 Task: Plan a trip to Kyenjojo, Uganda from 10th December, 2023 to 15th December, 2023 for 7 adults.4 bedrooms having 7 beds and 4 bathrooms. Property type can be house. Amenities needed are: wifi, TV, free parkinig on premises, gym, breakfast. Look for 4 properties as per requirement.
Action: Mouse moved to (450, 75)
Screenshot: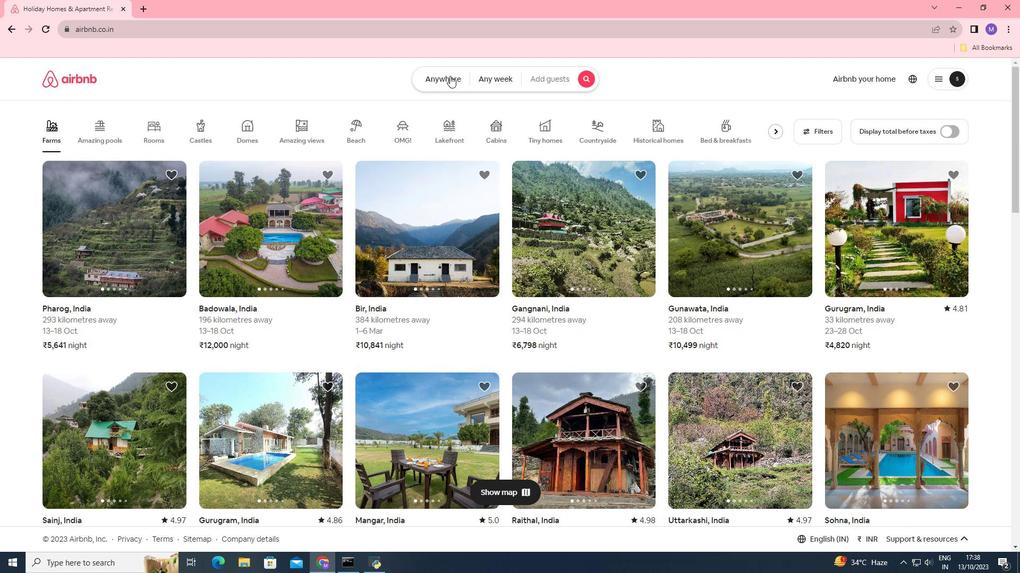 
Action: Mouse pressed left at (450, 75)
Screenshot: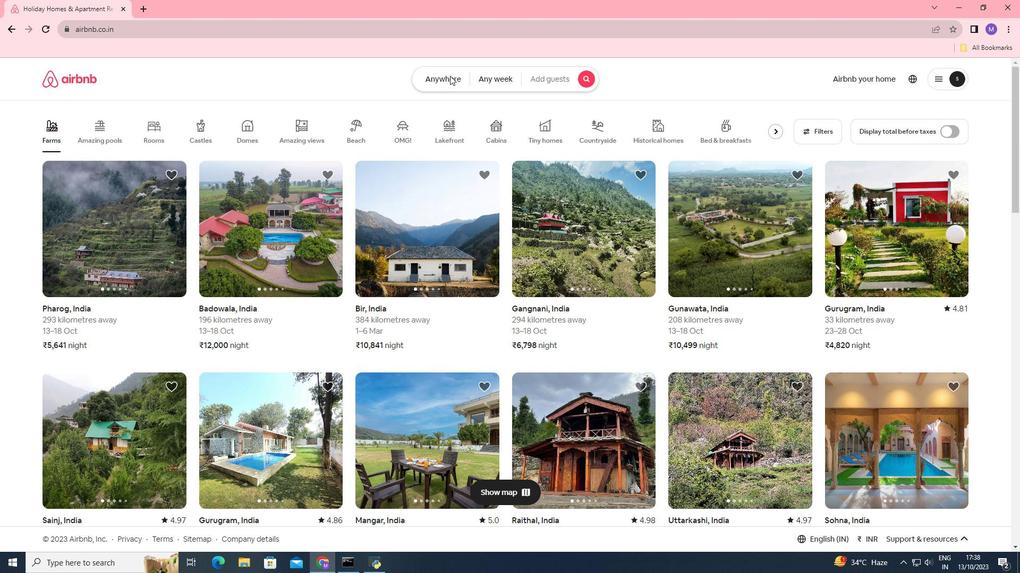 
Action: Mouse moved to (386, 117)
Screenshot: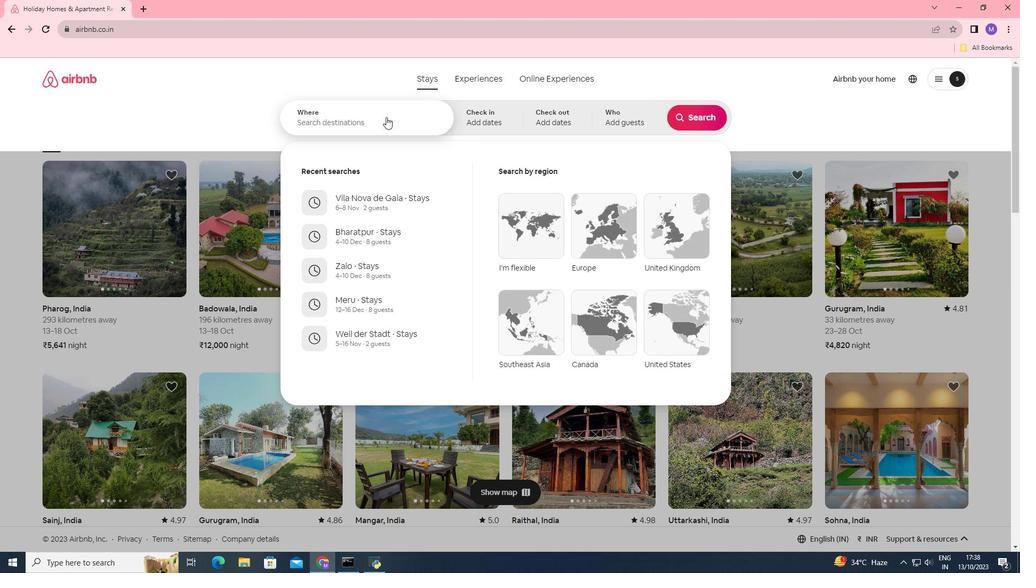 
Action: Mouse pressed left at (386, 117)
Screenshot: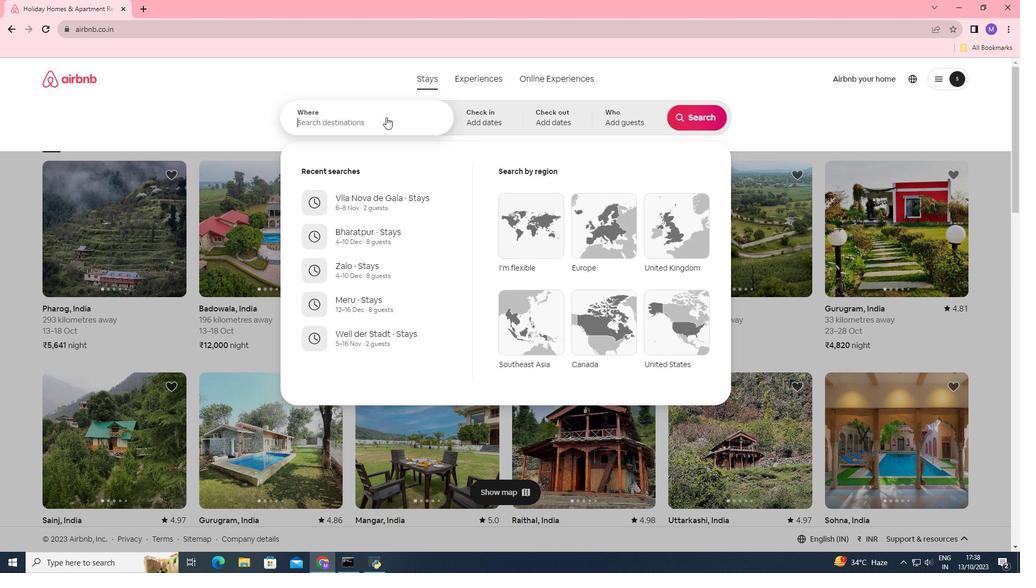 
Action: Key pressed <Key.shift>Kyenjojo,<Key.space><Key.shift>Uganda
Screenshot: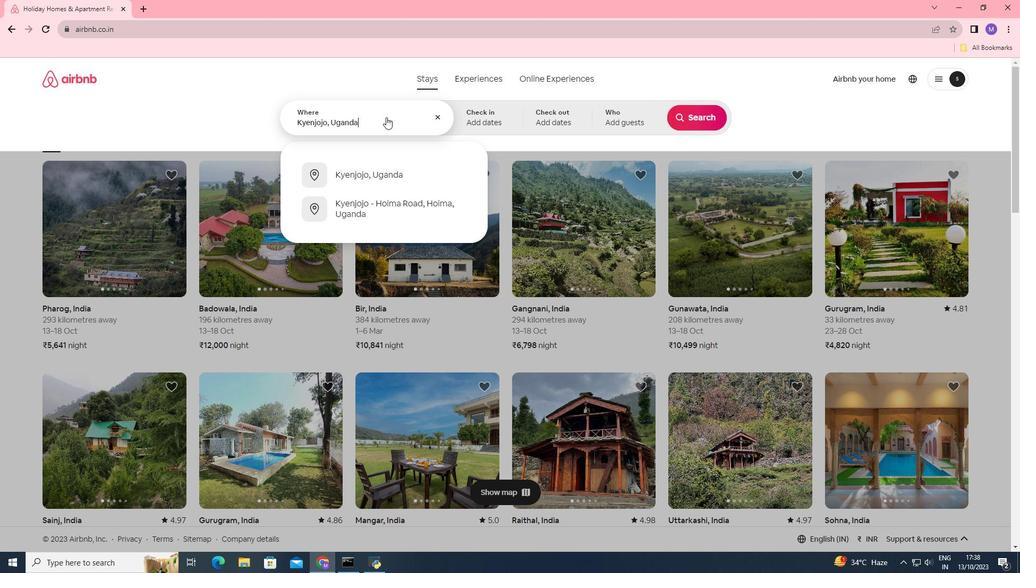 
Action: Mouse moved to (427, 169)
Screenshot: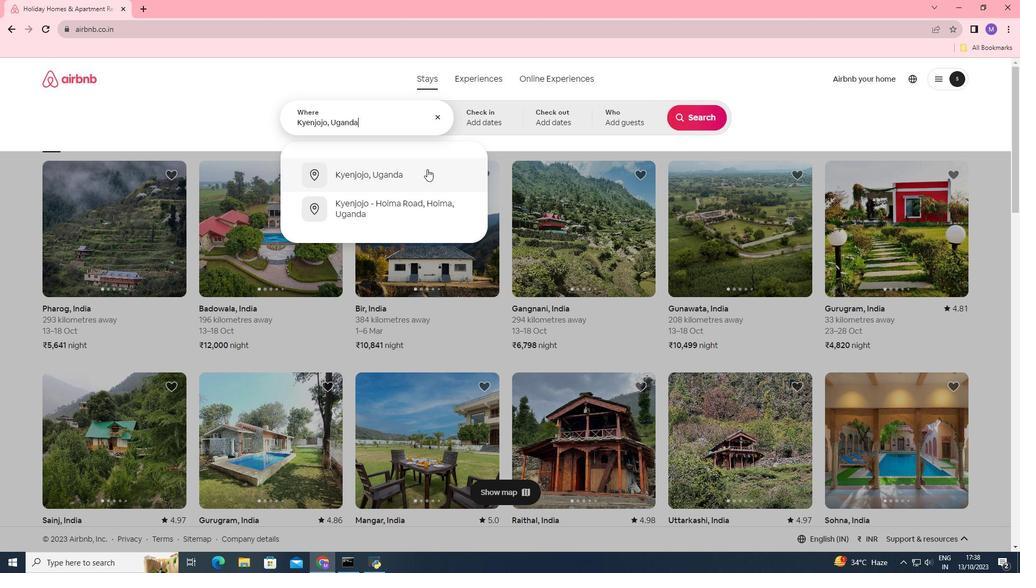 
Action: Mouse pressed left at (427, 169)
Screenshot: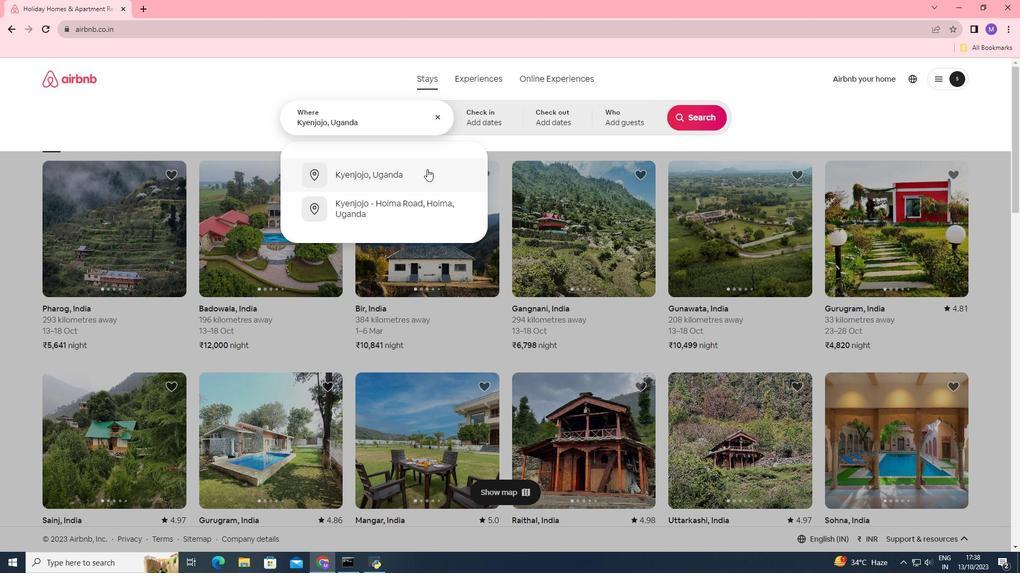 
Action: Mouse moved to (689, 205)
Screenshot: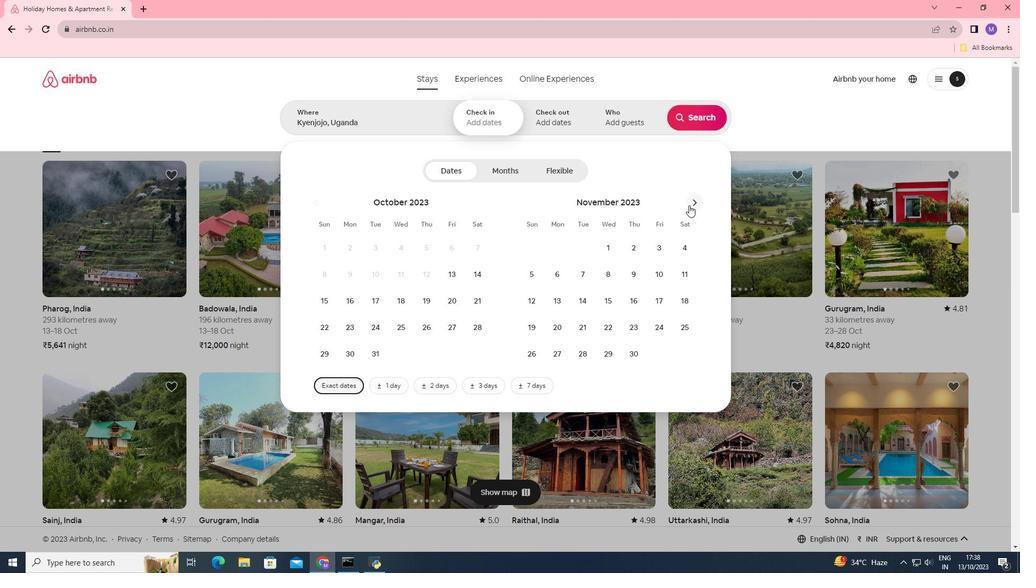 
Action: Mouse pressed left at (689, 205)
Screenshot: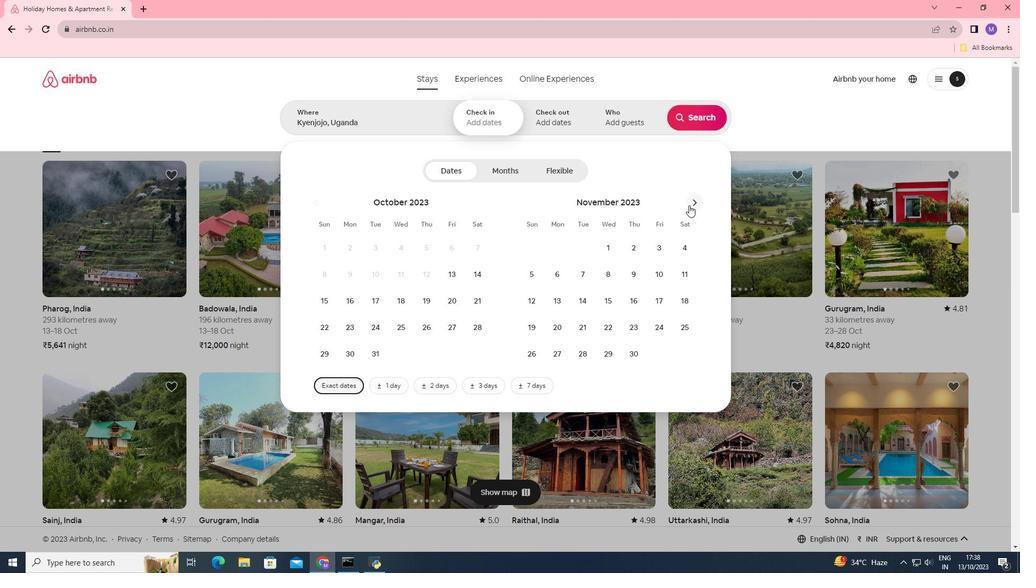 
Action: Mouse pressed left at (689, 205)
Screenshot: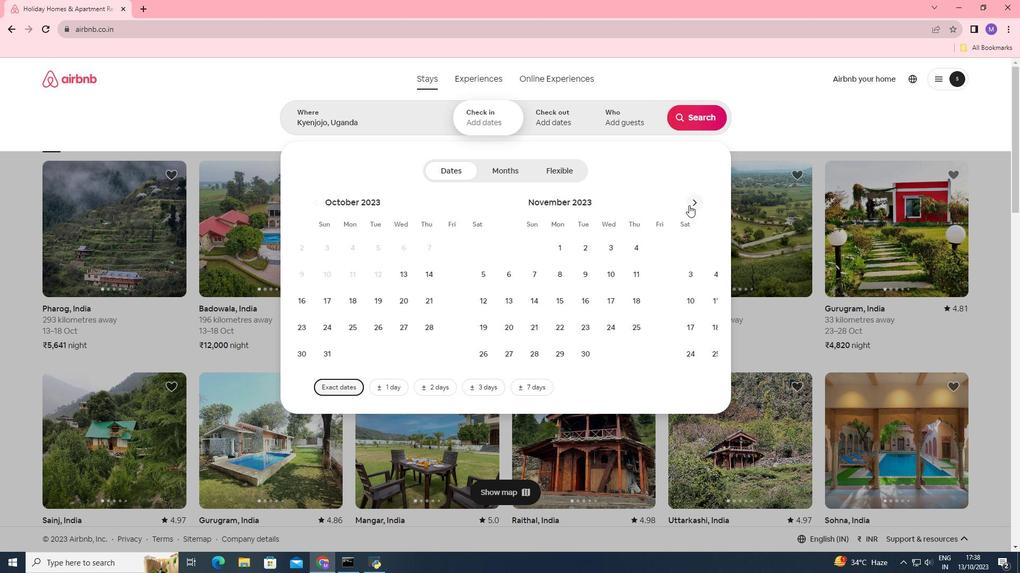 
Action: Mouse moved to (539, 303)
Screenshot: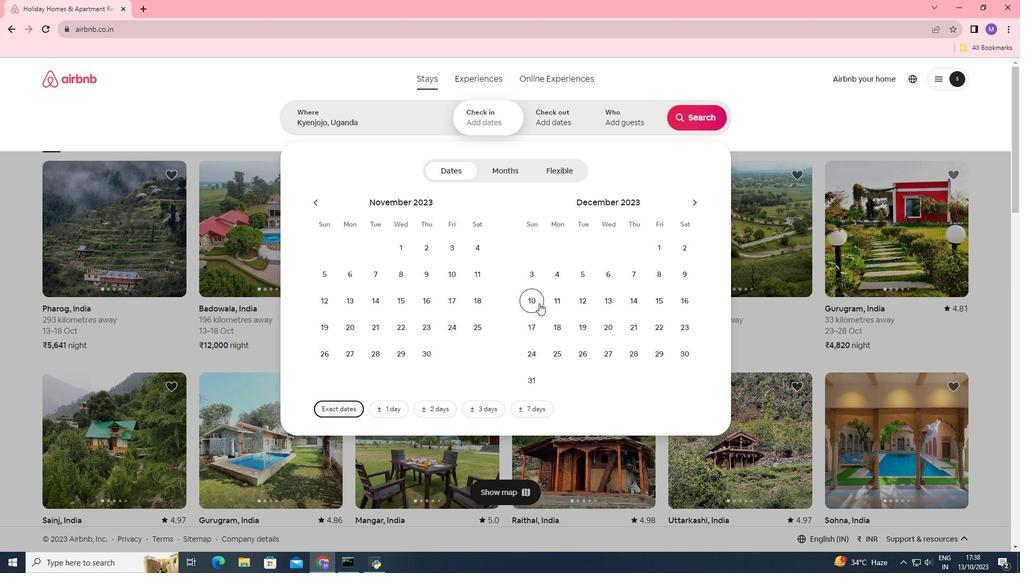 
Action: Mouse pressed left at (539, 303)
Screenshot: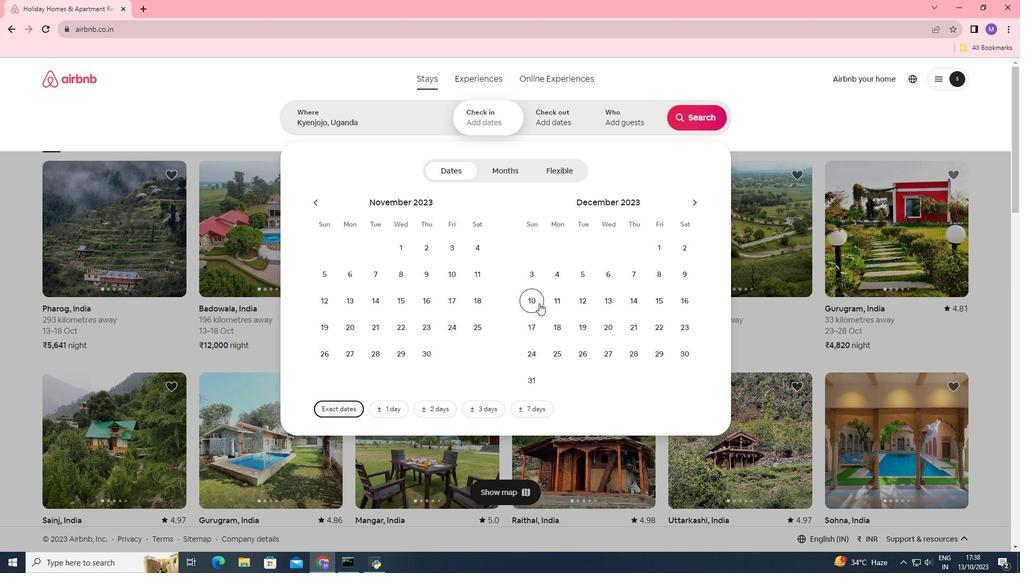 
Action: Mouse moved to (651, 300)
Screenshot: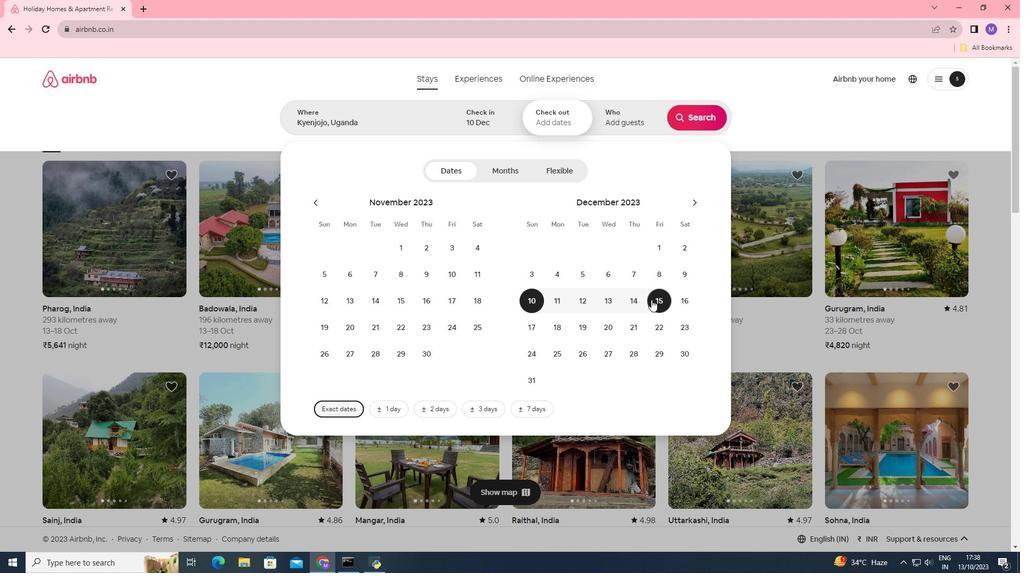 
Action: Mouse pressed left at (651, 300)
Screenshot: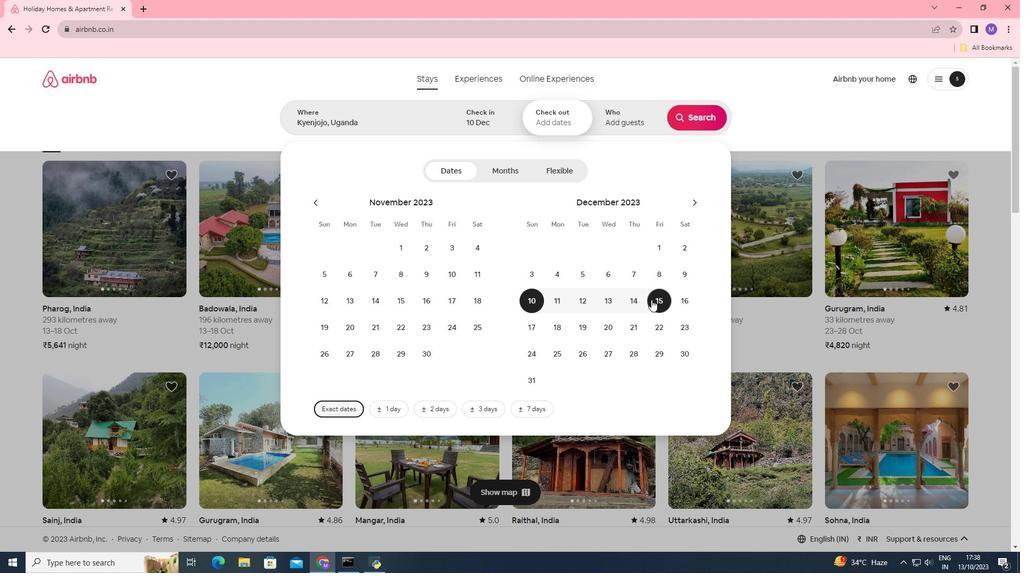 
Action: Mouse moved to (626, 120)
Screenshot: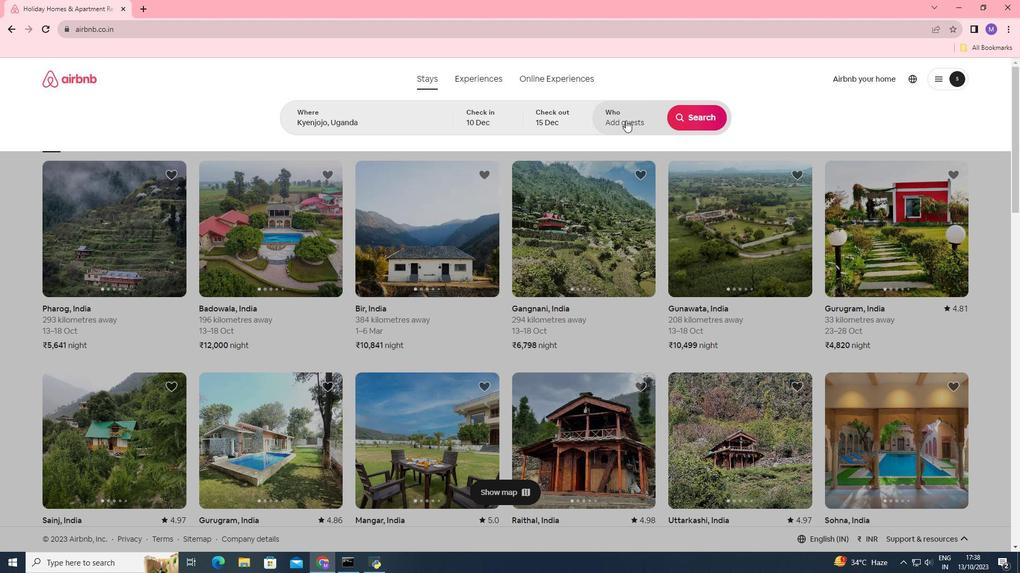
Action: Mouse pressed left at (626, 120)
Screenshot: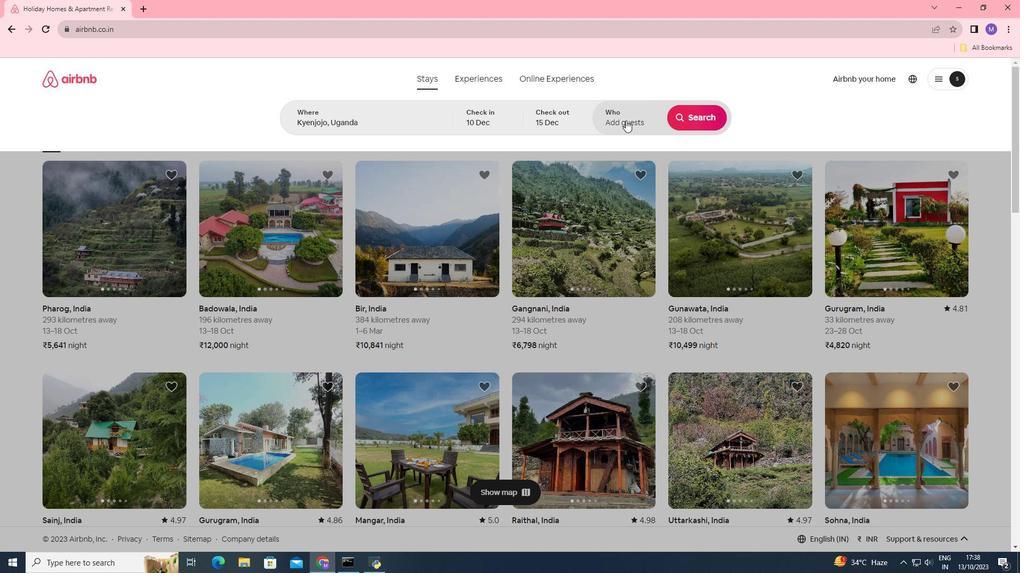 
Action: Mouse moved to (704, 174)
Screenshot: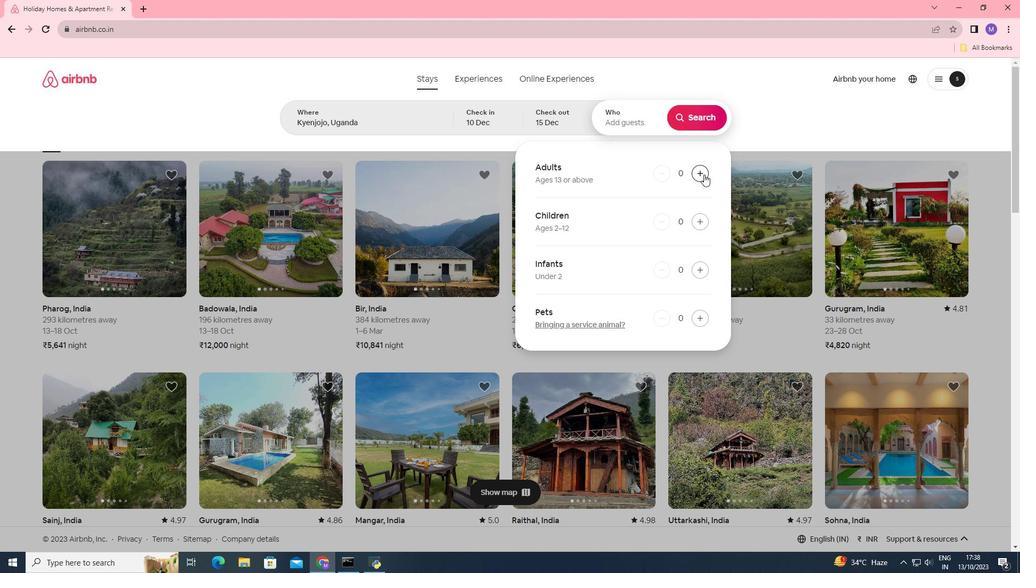 
Action: Mouse pressed left at (704, 174)
Screenshot: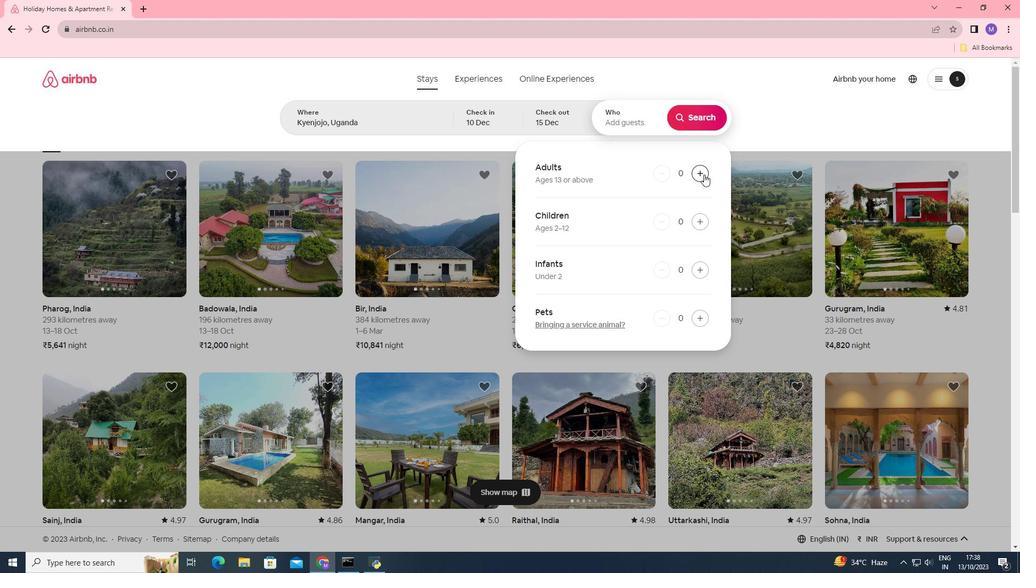 
Action: Mouse pressed left at (704, 174)
Screenshot: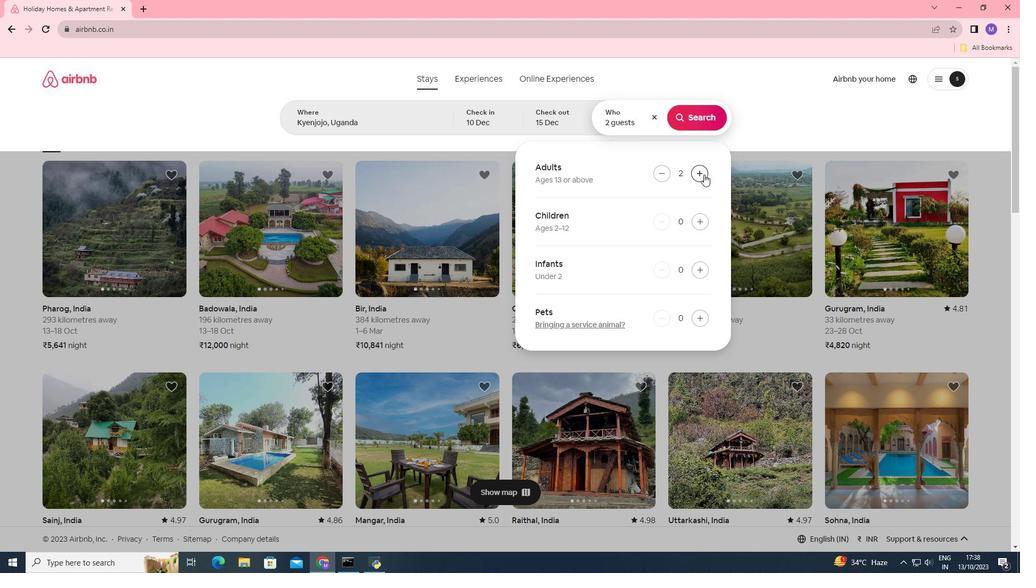 
Action: Mouse pressed left at (704, 174)
Screenshot: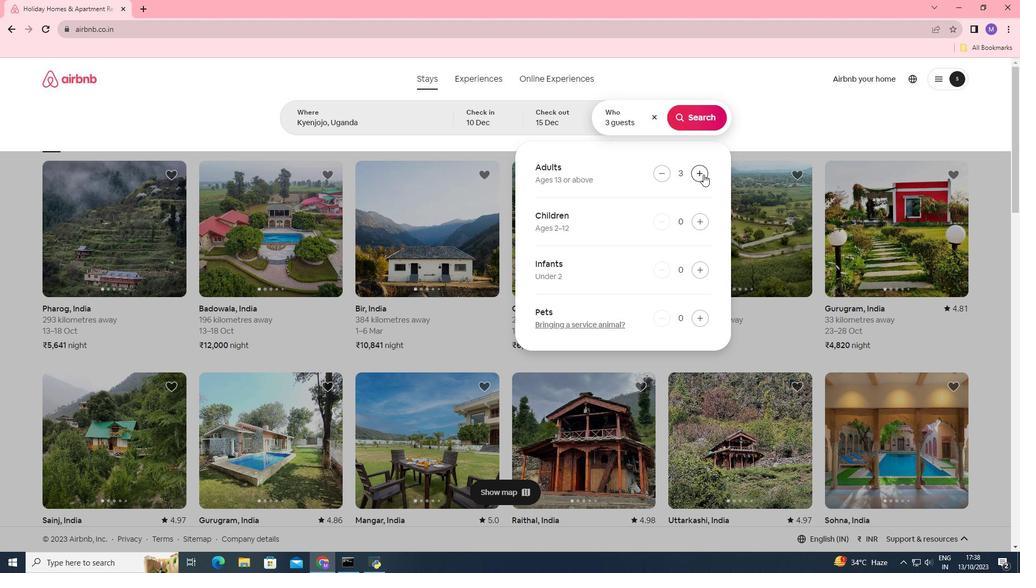 
Action: Mouse moved to (703, 174)
Screenshot: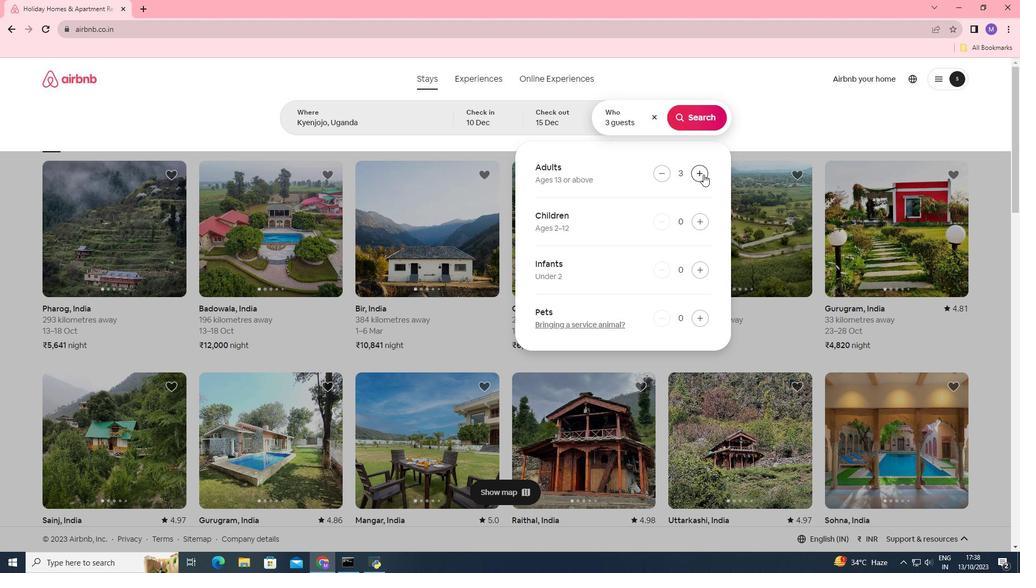 
Action: Mouse pressed left at (703, 174)
Screenshot: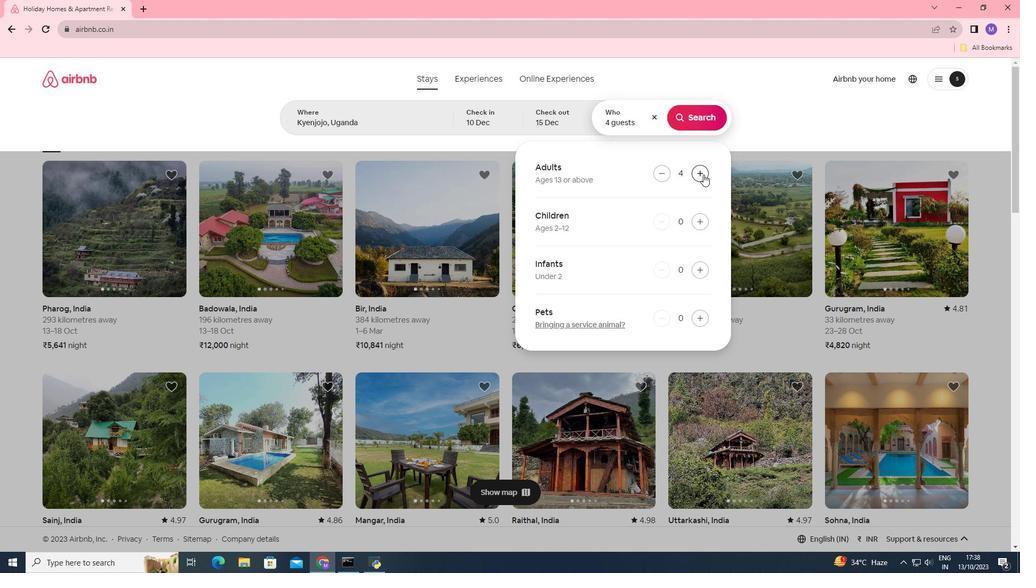 
Action: Mouse pressed left at (703, 174)
Screenshot: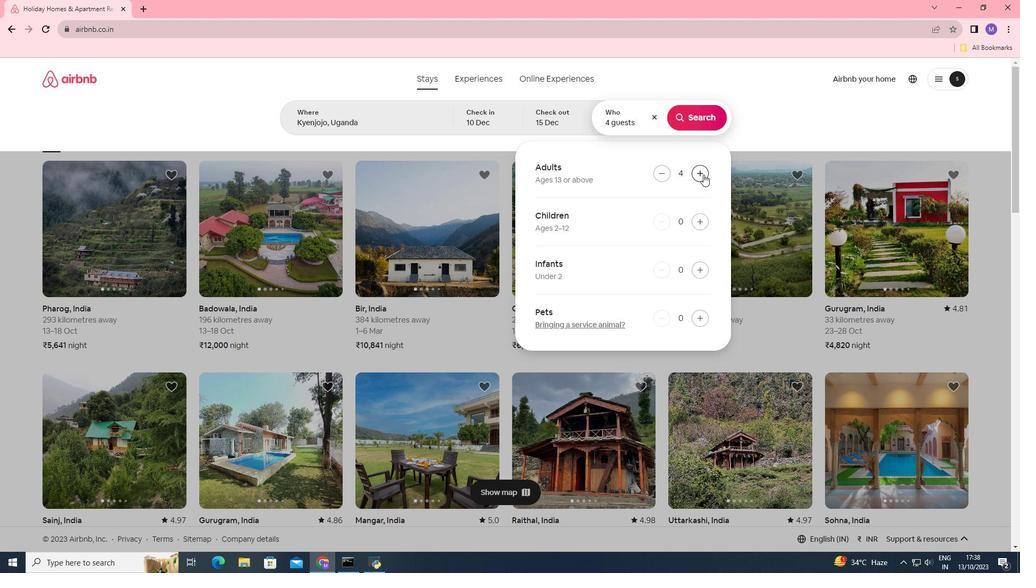 
Action: Mouse pressed left at (703, 174)
Screenshot: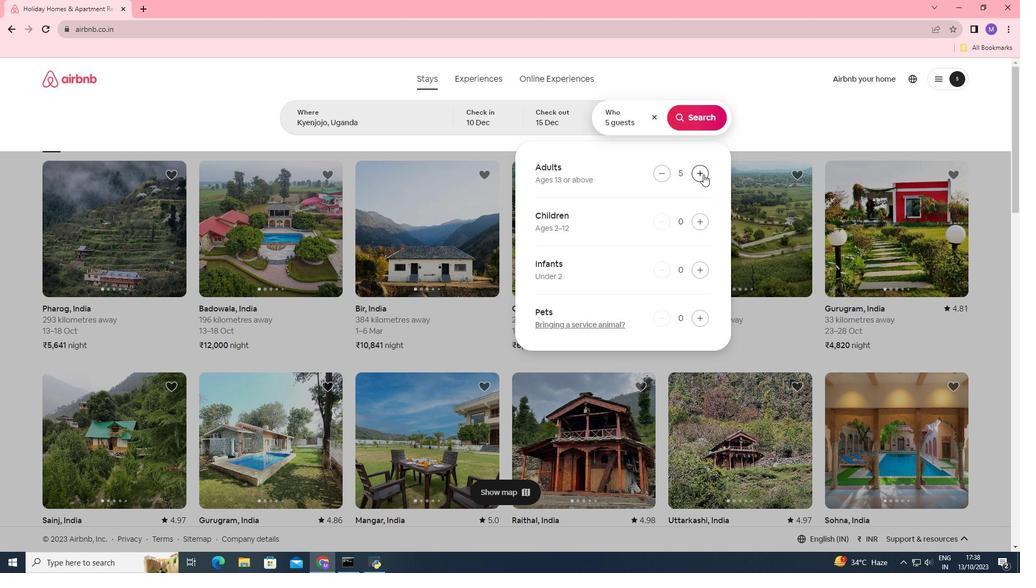 
Action: Mouse pressed left at (703, 174)
Screenshot: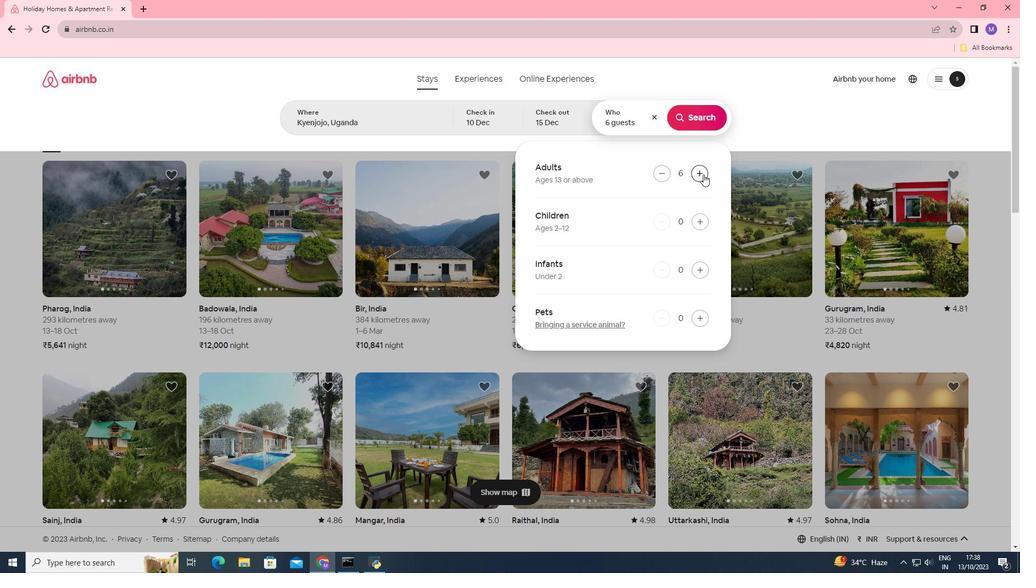 
Action: Mouse moved to (699, 117)
Screenshot: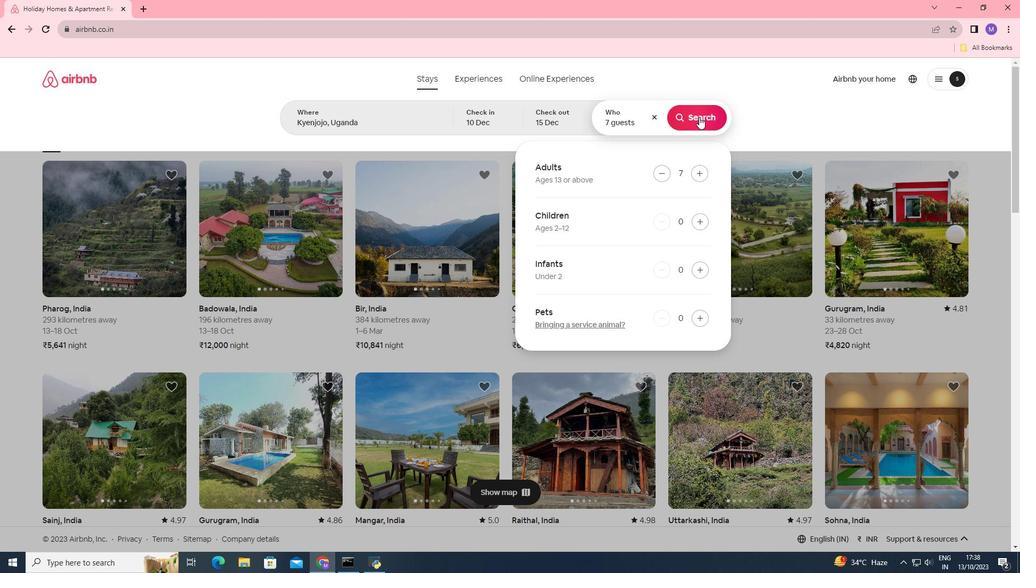 
Action: Mouse pressed left at (699, 117)
Screenshot: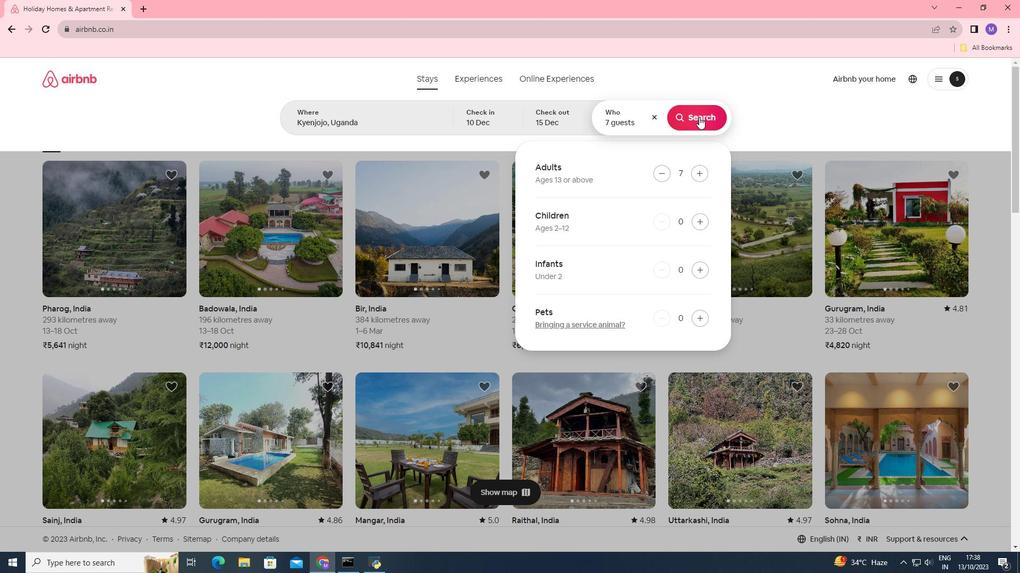 
Action: Mouse moved to (835, 120)
Screenshot: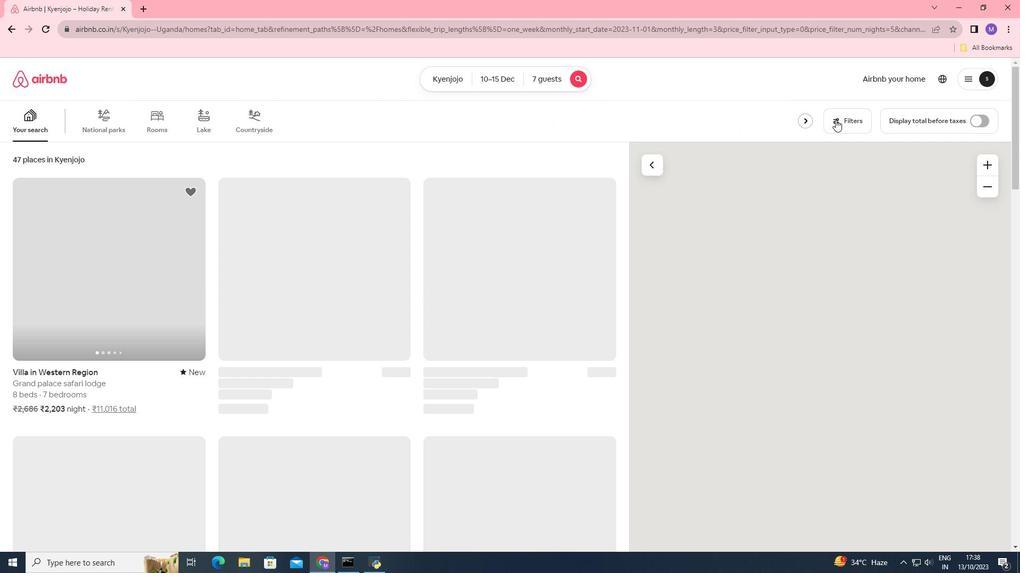 
Action: Mouse pressed left at (835, 120)
Screenshot: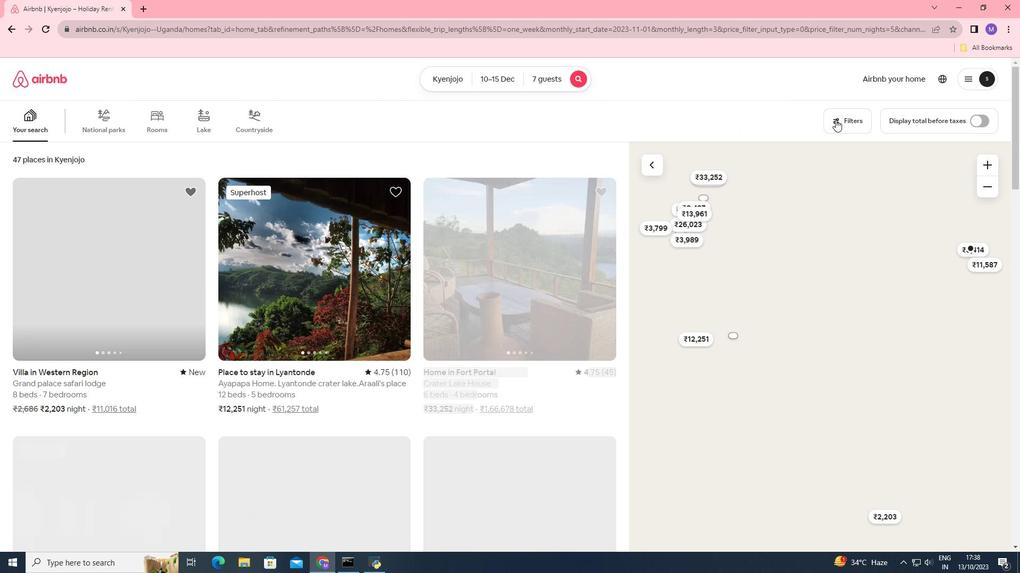 
Action: Mouse moved to (627, 217)
Screenshot: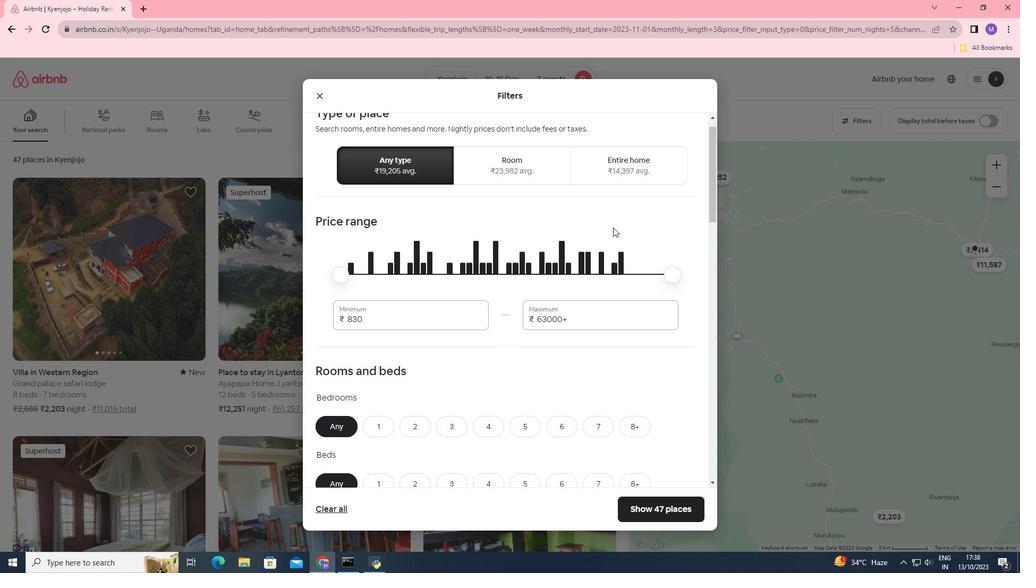 
Action: Mouse scrolled (627, 217) with delta (0, 0)
Screenshot: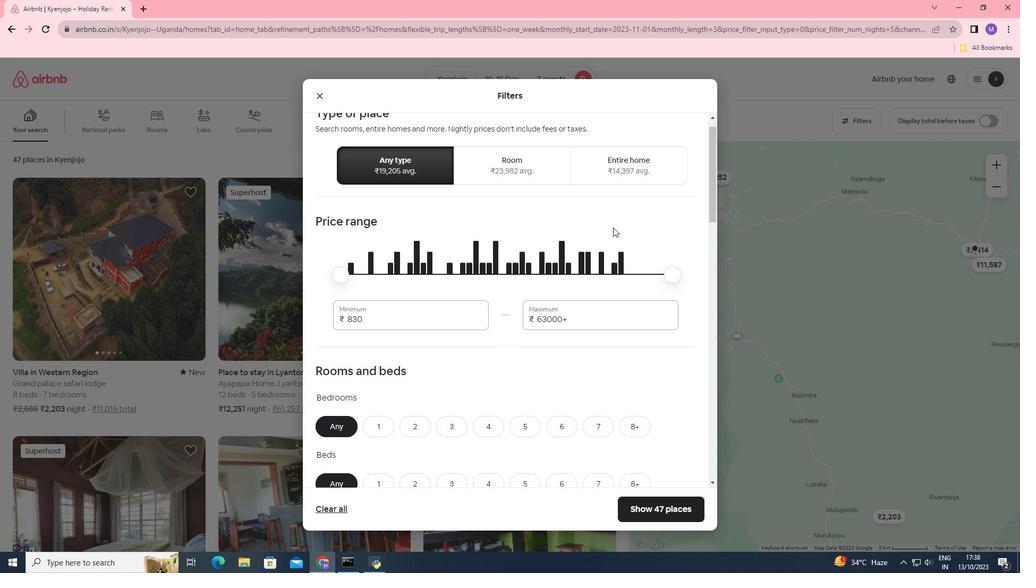 
Action: Mouse moved to (615, 226)
Screenshot: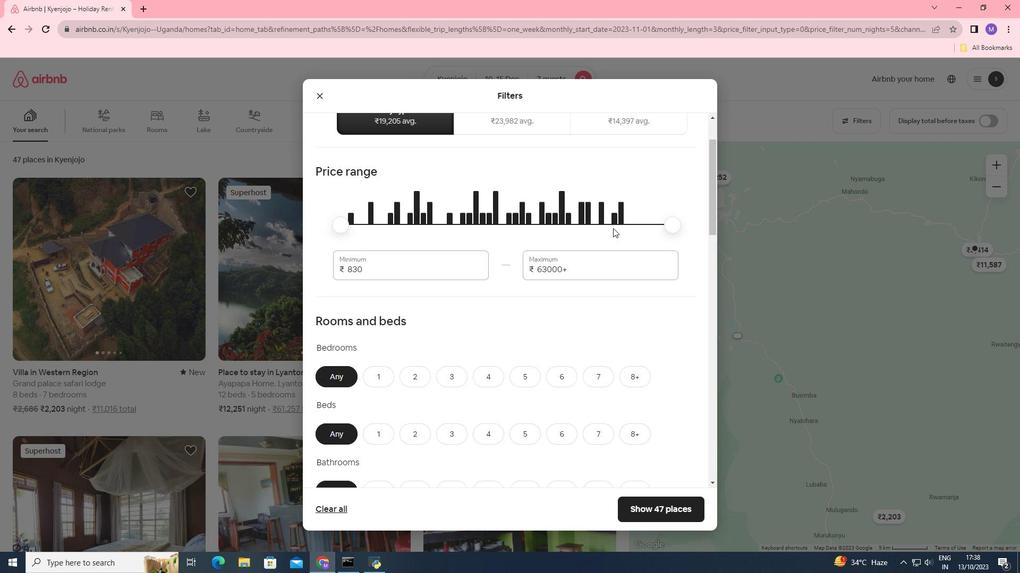 
Action: Mouse scrolled (615, 225) with delta (0, 0)
Screenshot: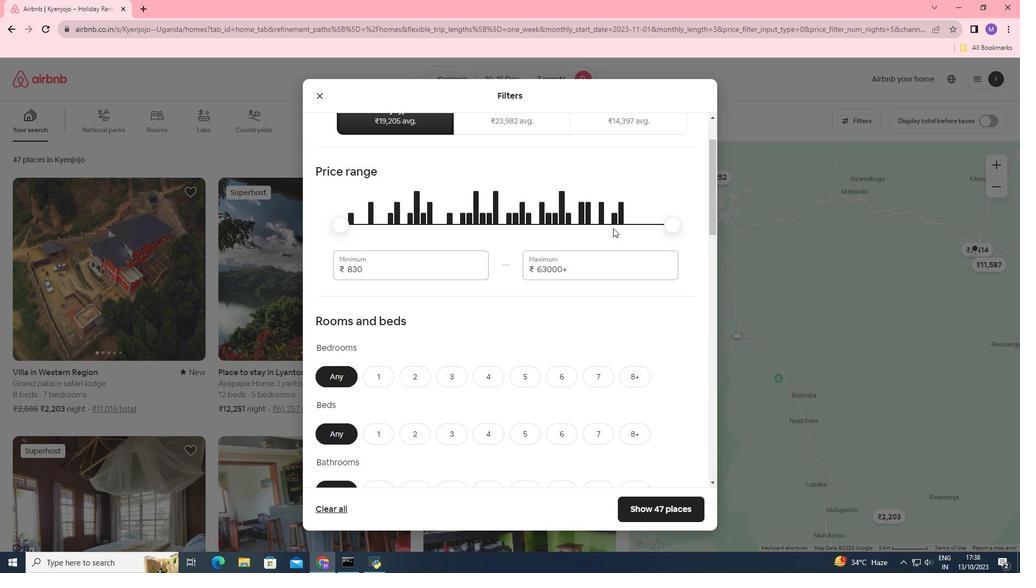 
Action: Mouse moved to (613, 228)
Screenshot: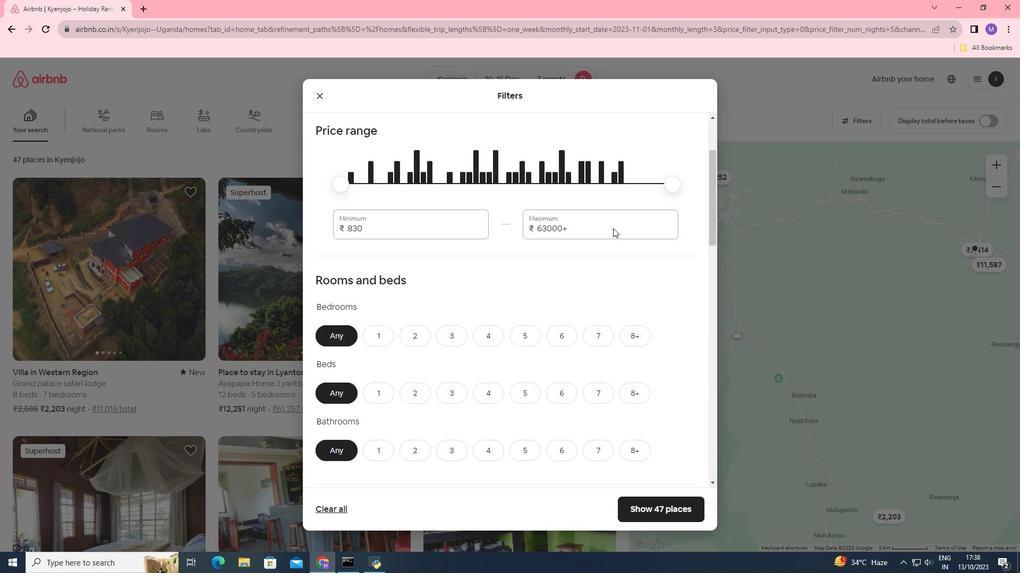 
Action: Mouse scrolled (613, 227) with delta (0, 0)
Screenshot: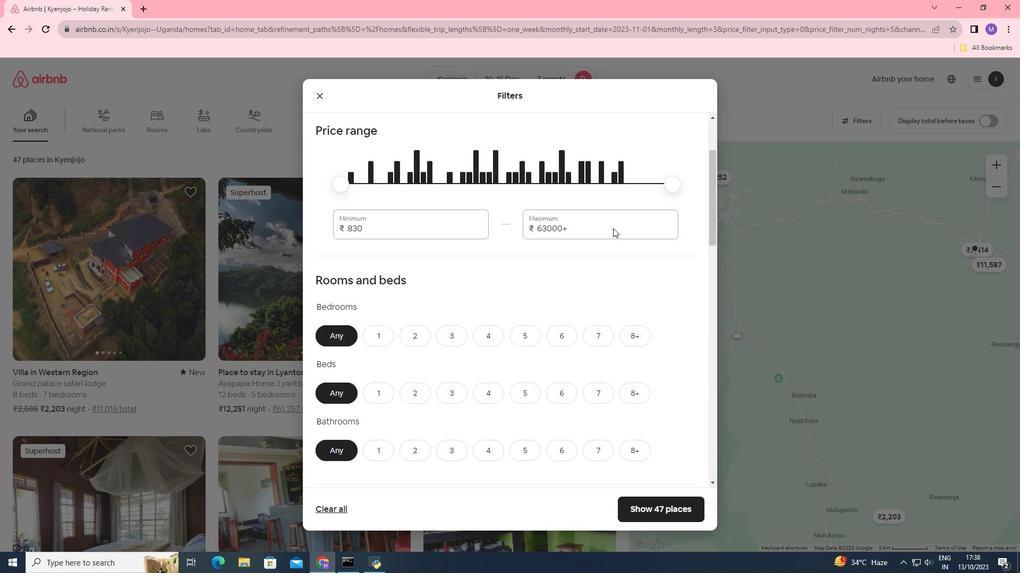 
Action: Mouse moved to (499, 286)
Screenshot: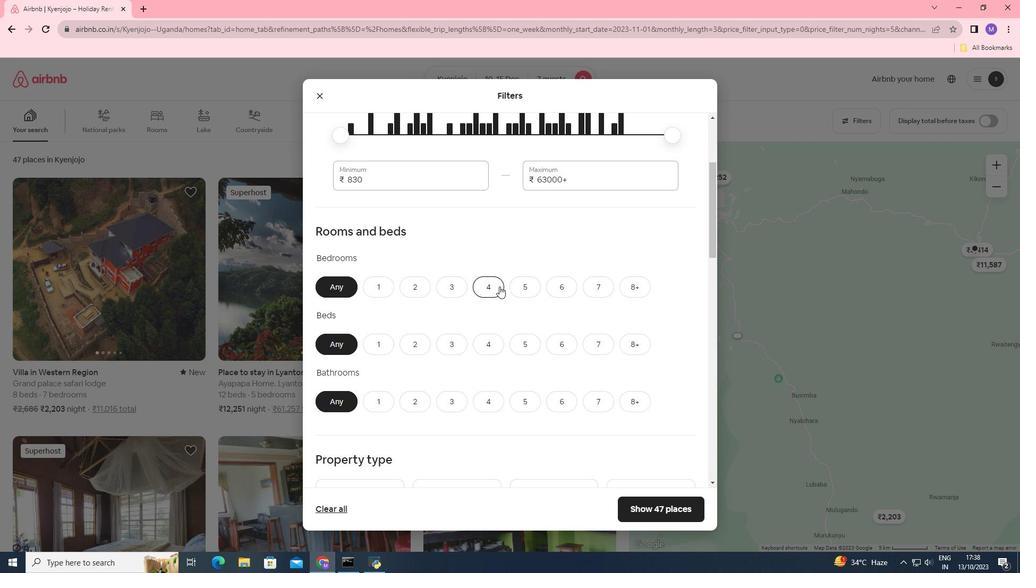 
Action: Mouse pressed left at (499, 286)
Screenshot: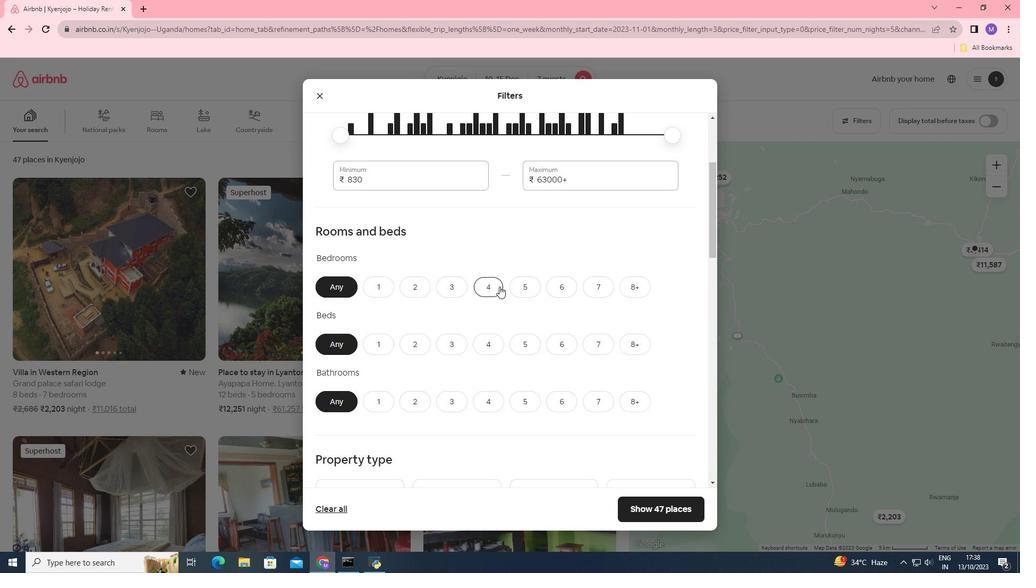 
Action: Mouse moved to (499, 286)
Screenshot: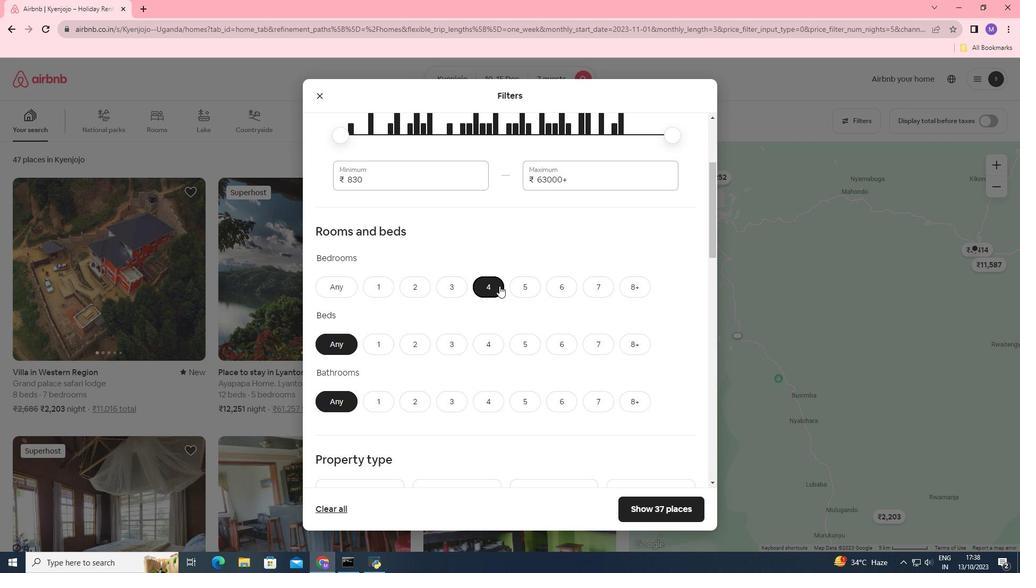 
Action: Mouse scrolled (499, 285) with delta (0, 0)
Screenshot: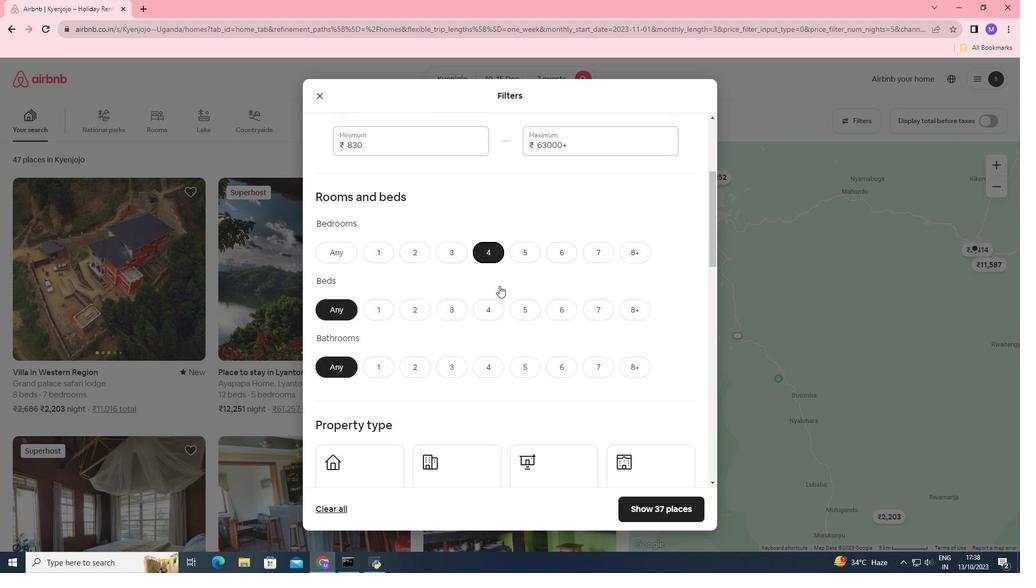 
Action: Mouse moved to (594, 291)
Screenshot: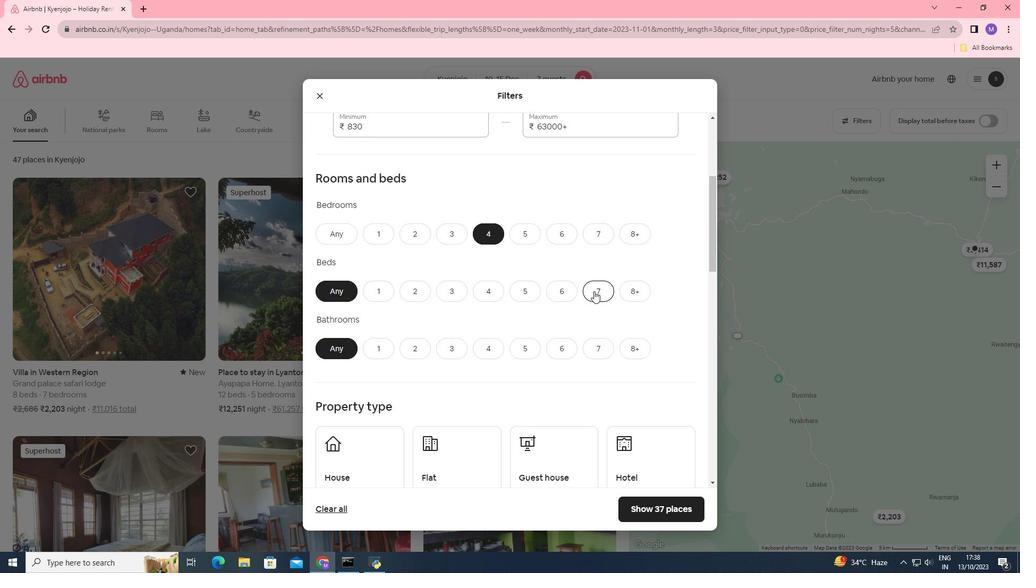 
Action: Mouse pressed left at (594, 291)
Screenshot: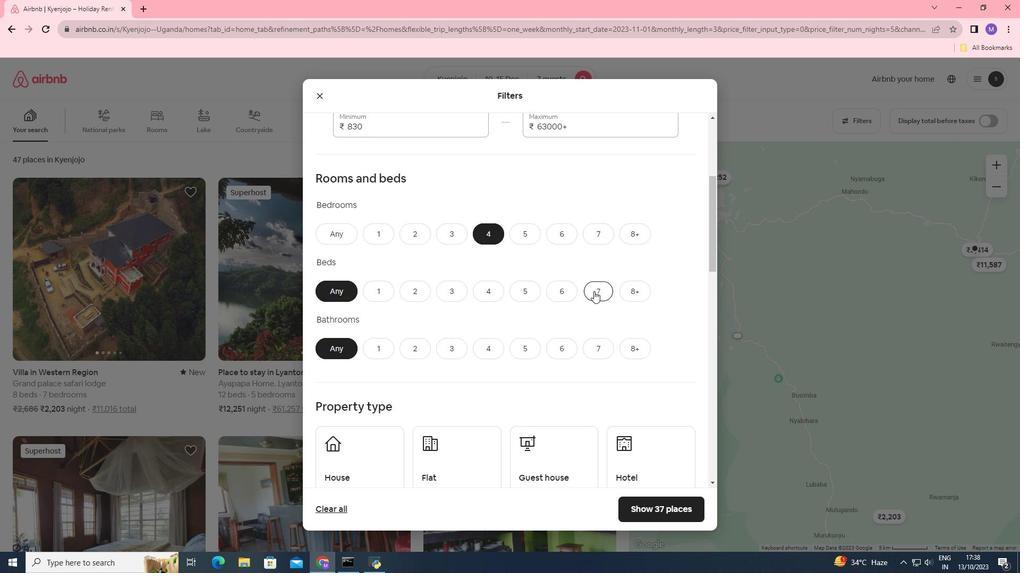 
Action: Mouse moved to (542, 291)
Screenshot: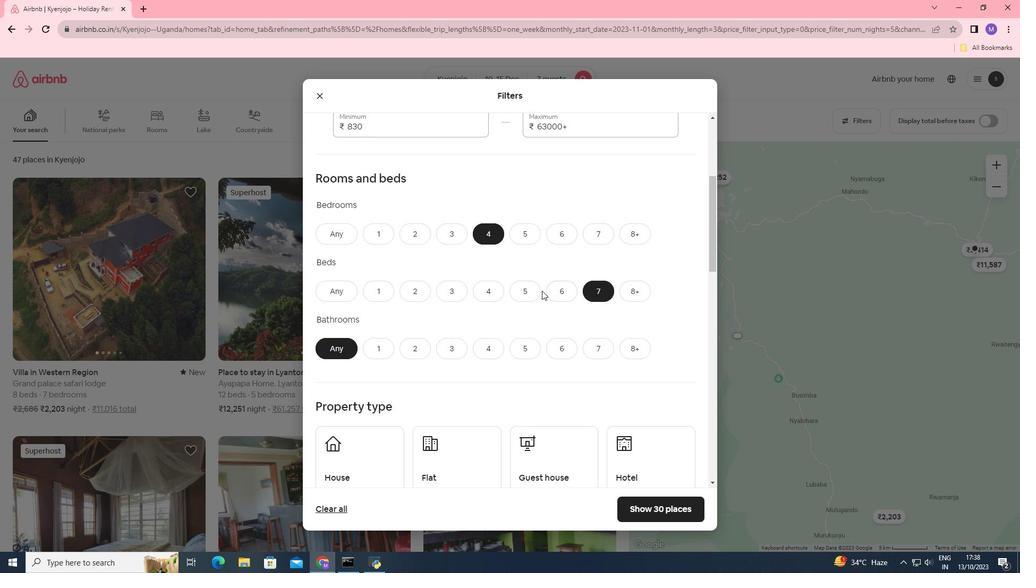 
Action: Mouse scrolled (542, 290) with delta (0, 0)
Screenshot: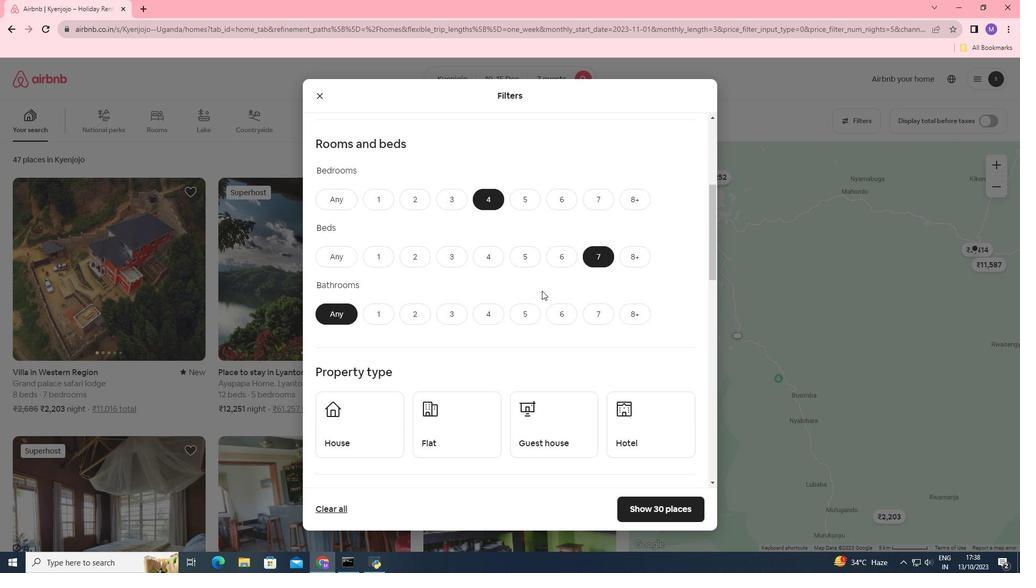 
Action: Mouse moved to (490, 296)
Screenshot: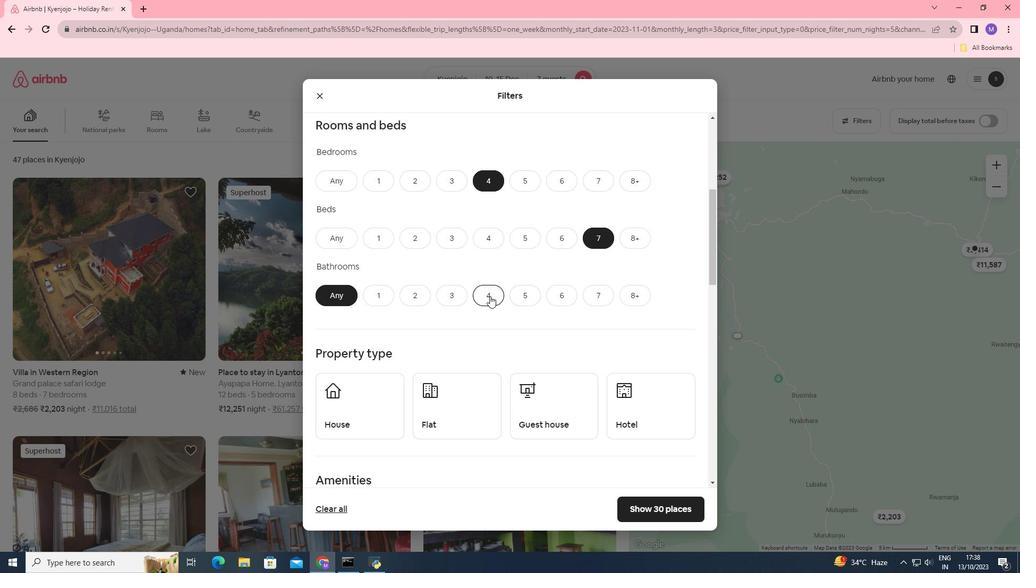 
Action: Mouse pressed left at (490, 296)
Screenshot: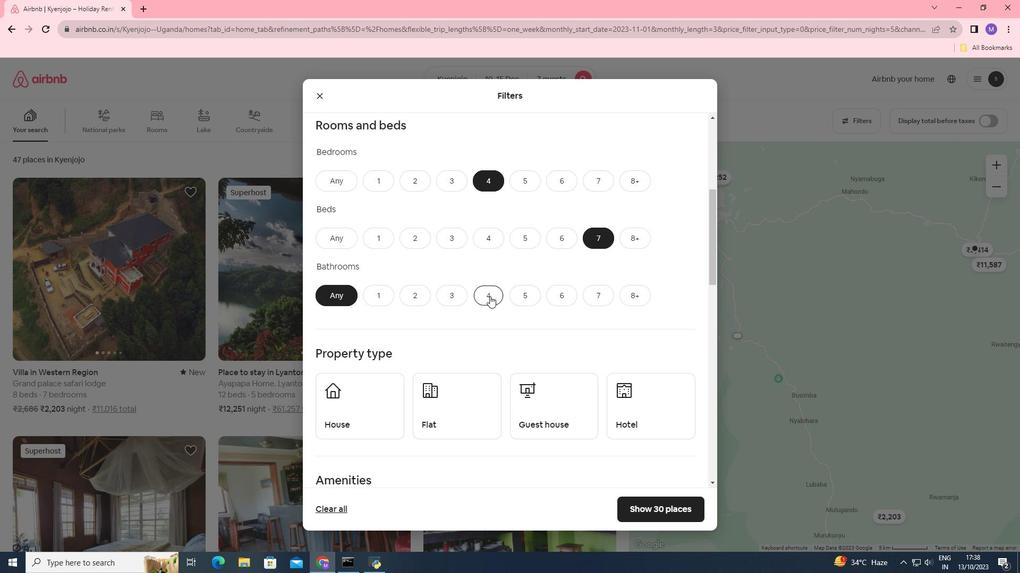
Action: Mouse scrolled (490, 296) with delta (0, 0)
Screenshot: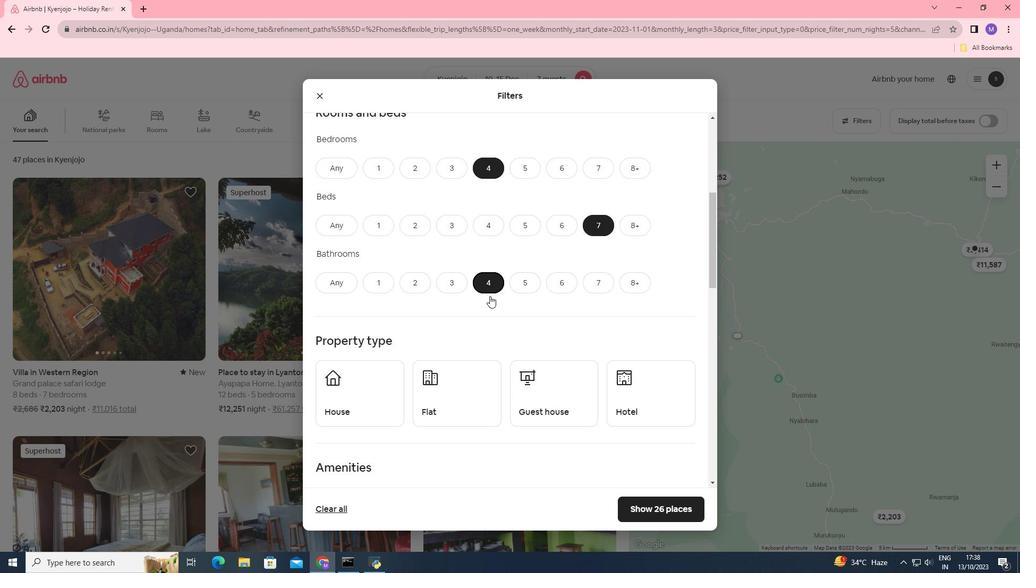 
Action: Mouse moved to (376, 361)
Screenshot: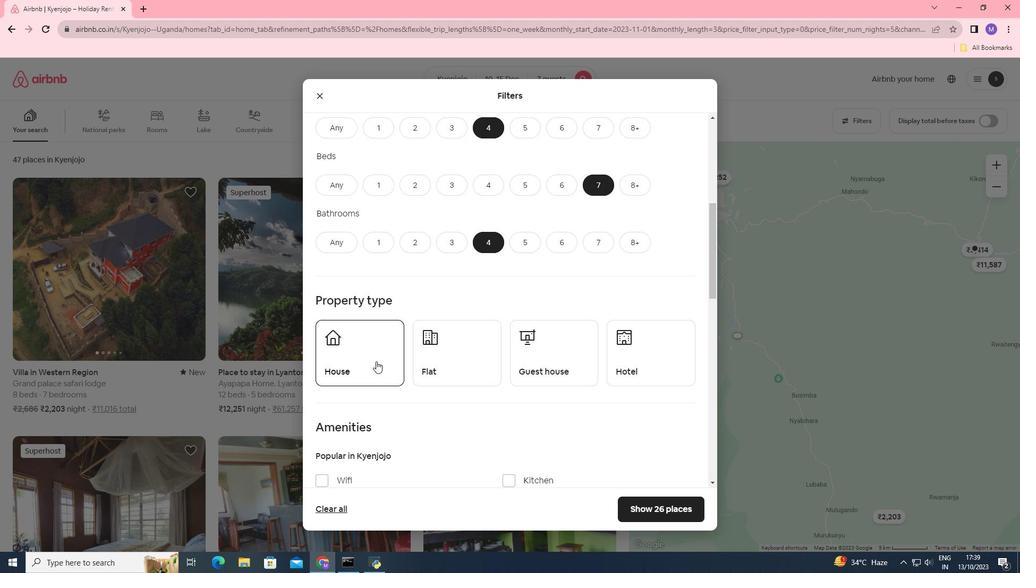 
Action: Mouse pressed left at (376, 361)
Screenshot: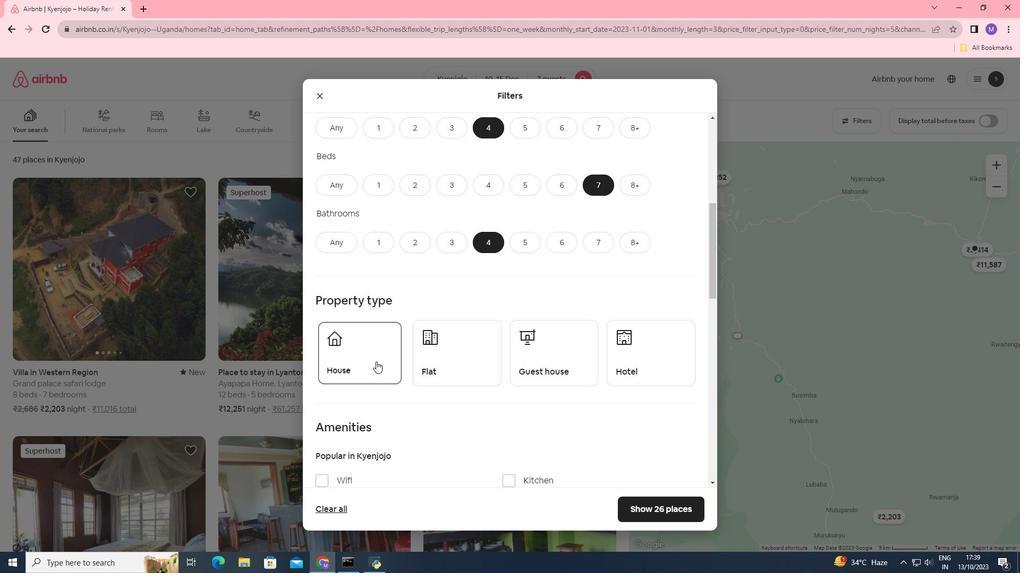 
Action: Mouse moved to (410, 335)
Screenshot: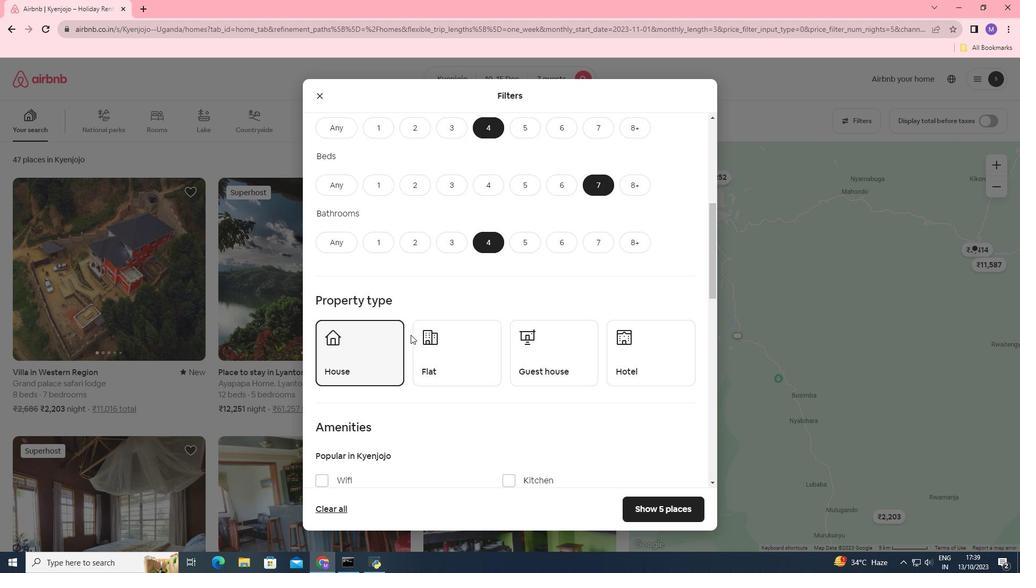 
Action: Mouse scrolled (410, 334) with delta (0, 0)
Screenshot: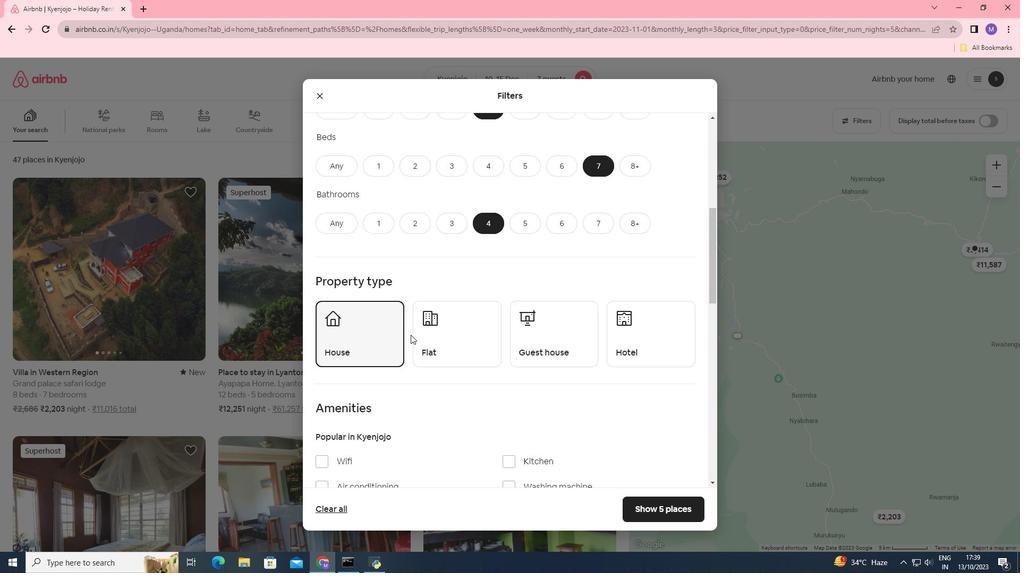 
Action: Mouse scrolled (410, 334) with delta (0, 0)
Screenshot: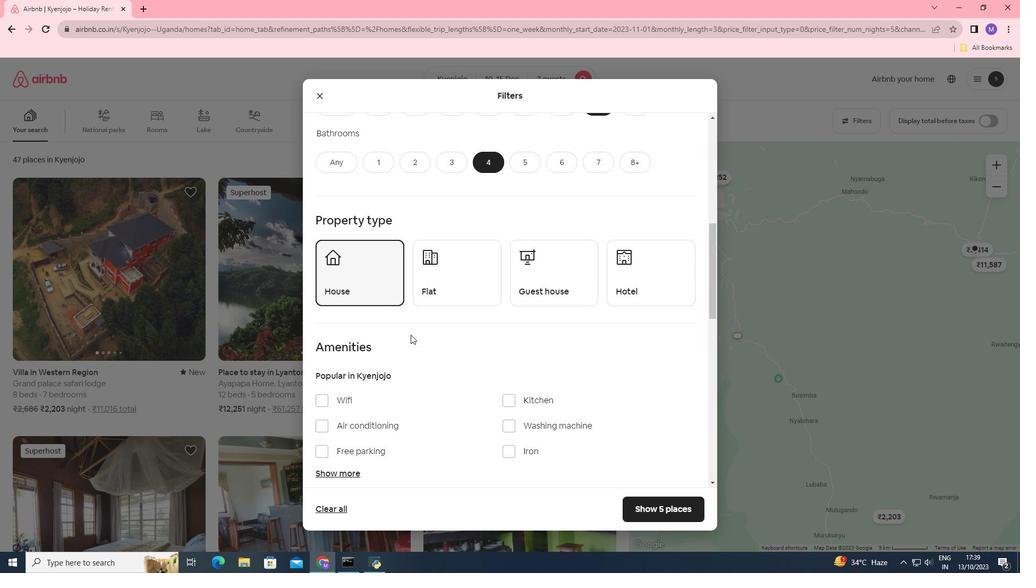 
Action: Mouse scrolled (410, 334) with delta (0, 0)
Screenshot: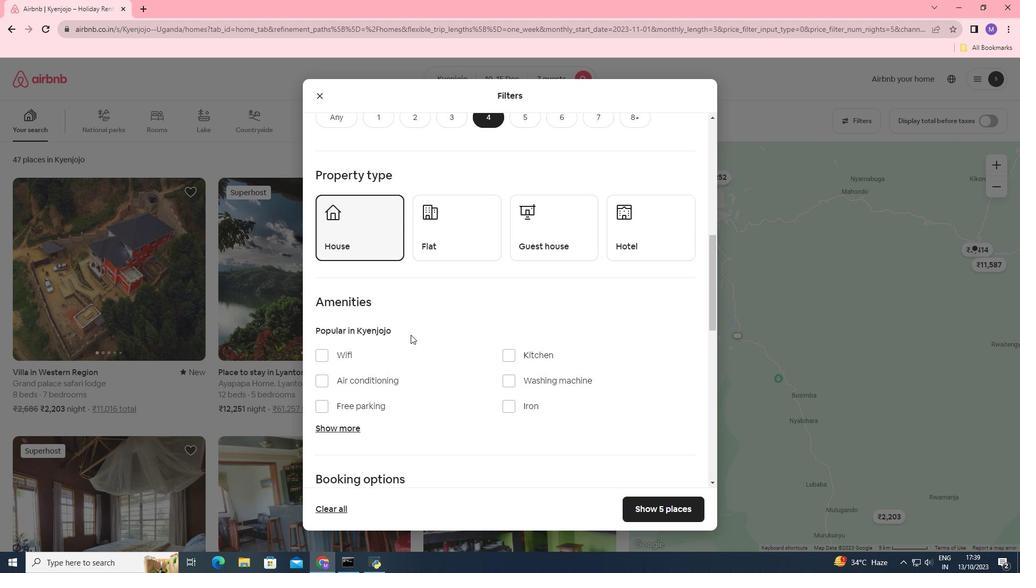 
Action: Mouse moved to (315, 324)
Screenshot: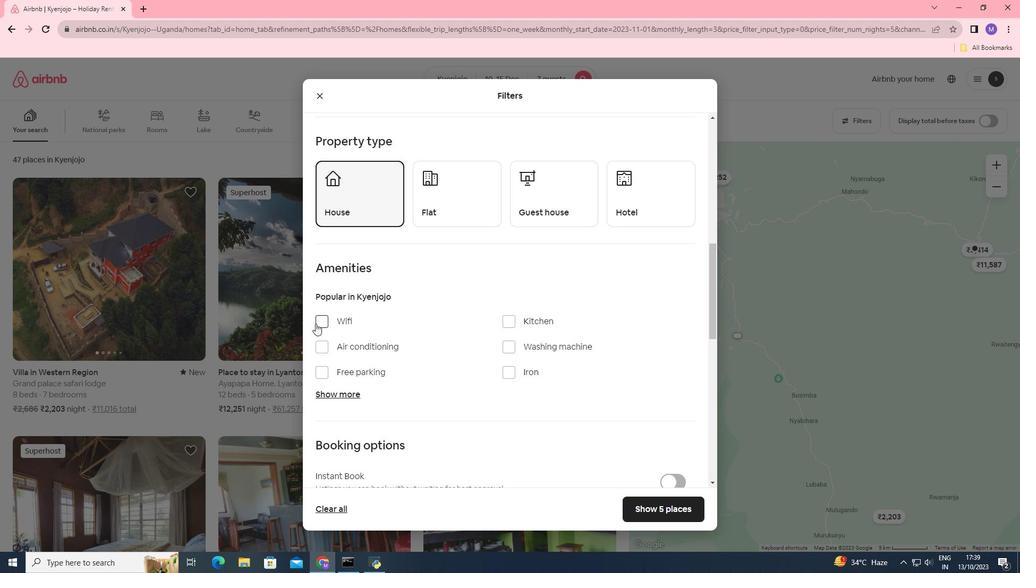 
Action: Mouse pressed left at (315, 324)
Screenshot: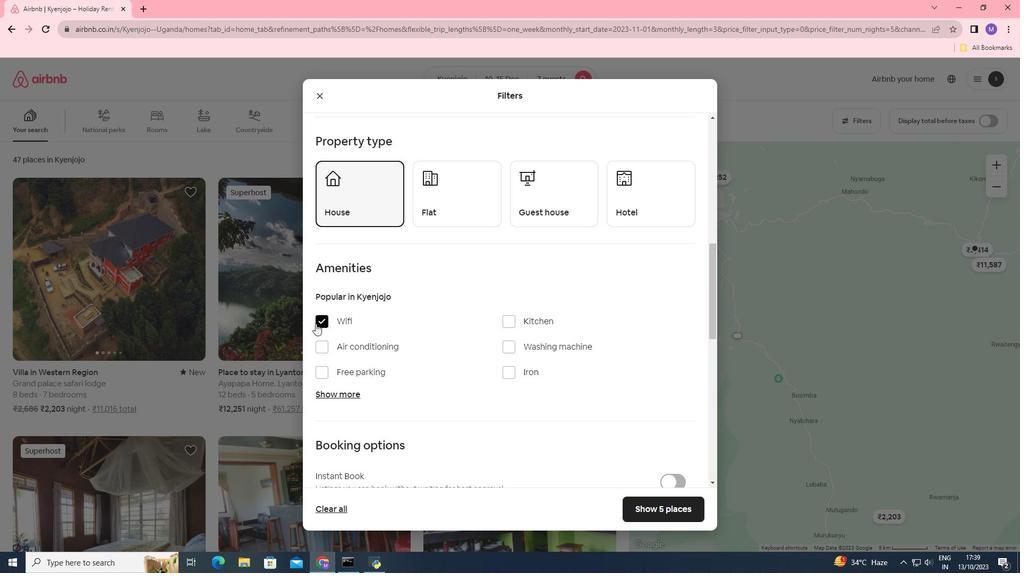 
Action: Mouse moved to (353, 396)
Screenshot: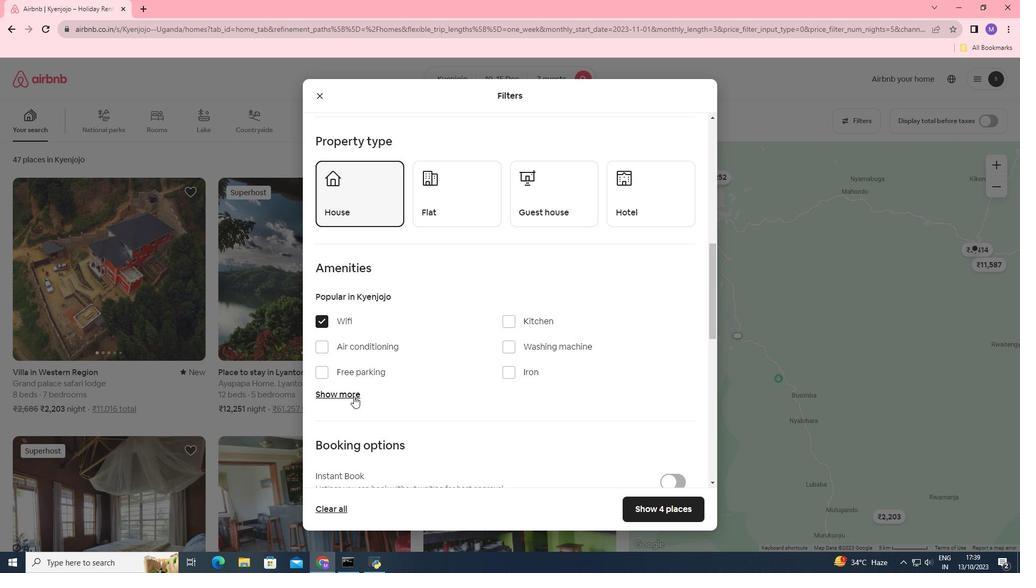 
Action: Mouse pressed left at (353, 396)
Screenshot: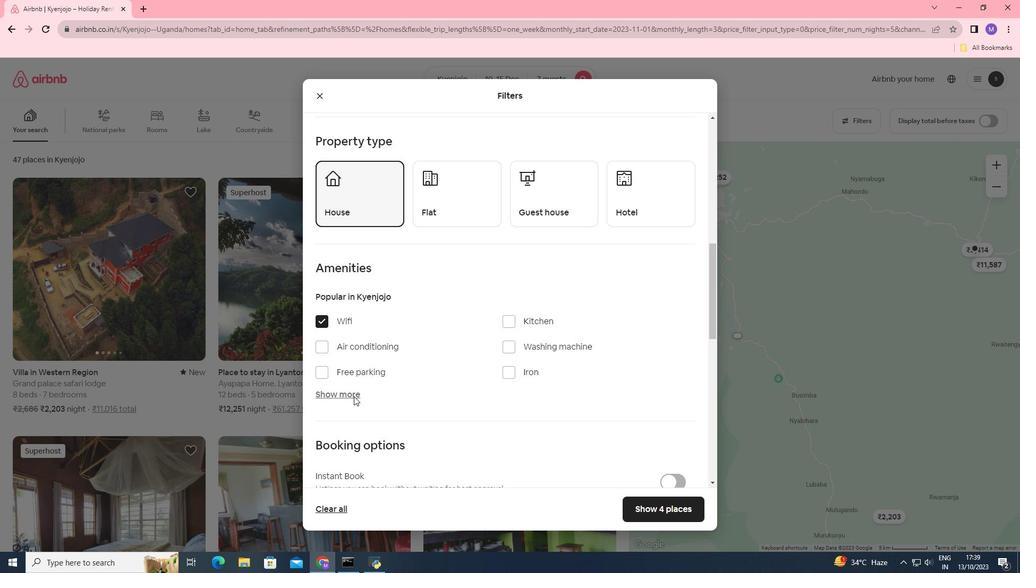 
Action: Mouse moved to (454, 362)
Screenshot: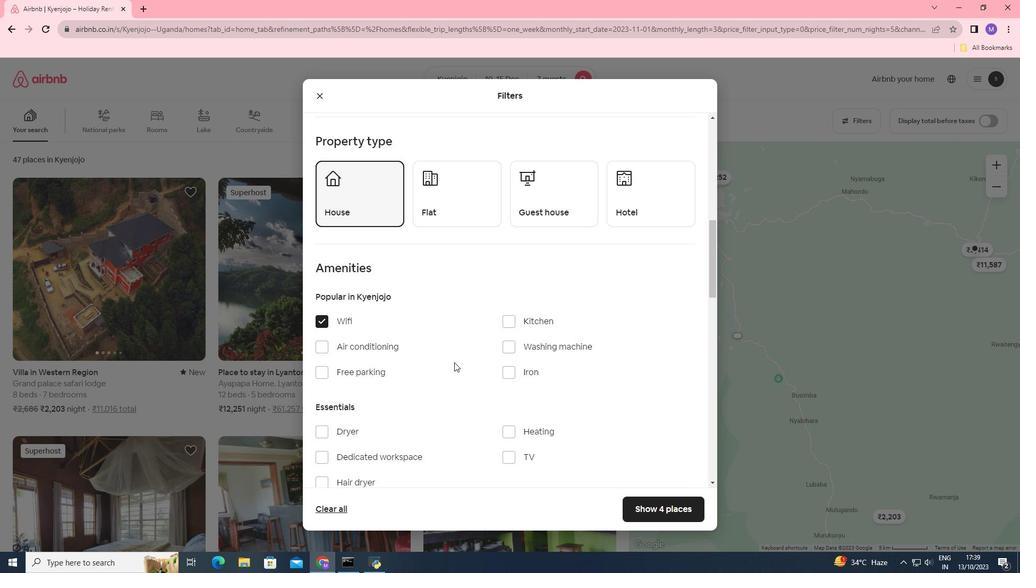 
Action: Mouse scrolled (454, 362) with delta (0, 0)
Screenshot: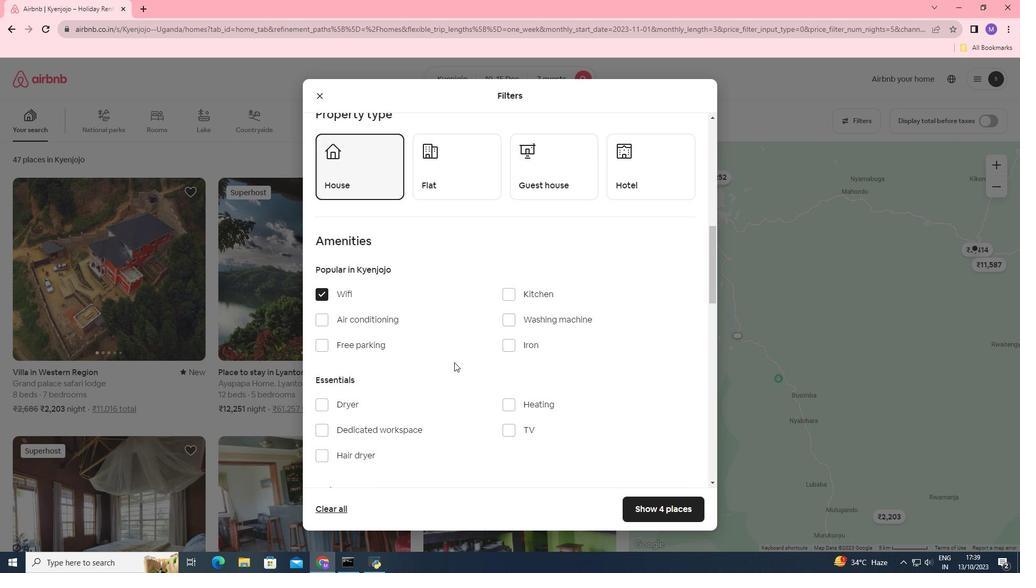 
Action: Mouse moved to (510, 406)
Screenshot: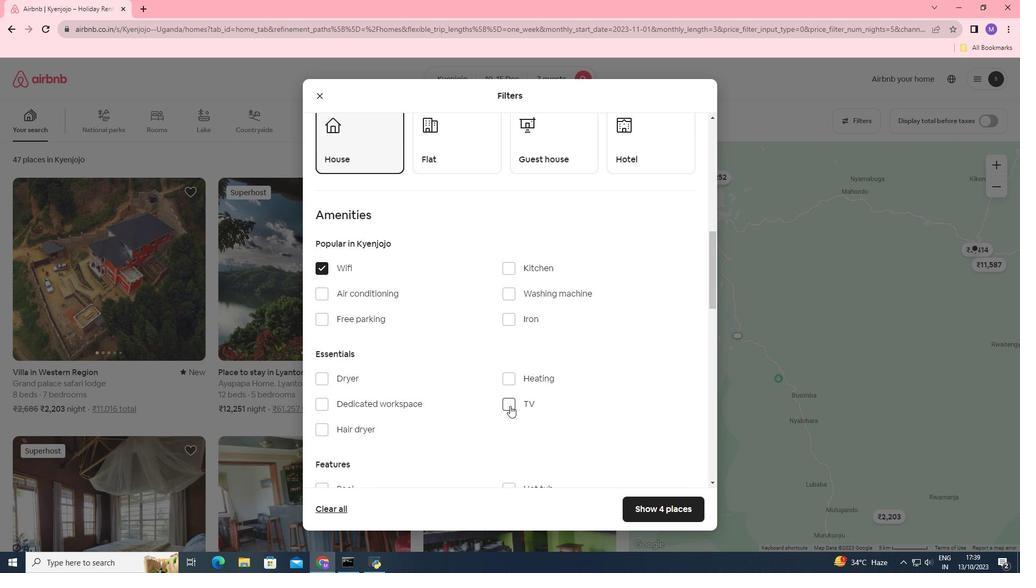
Action: Mouse pressed left at (510, 406)
Screenshot: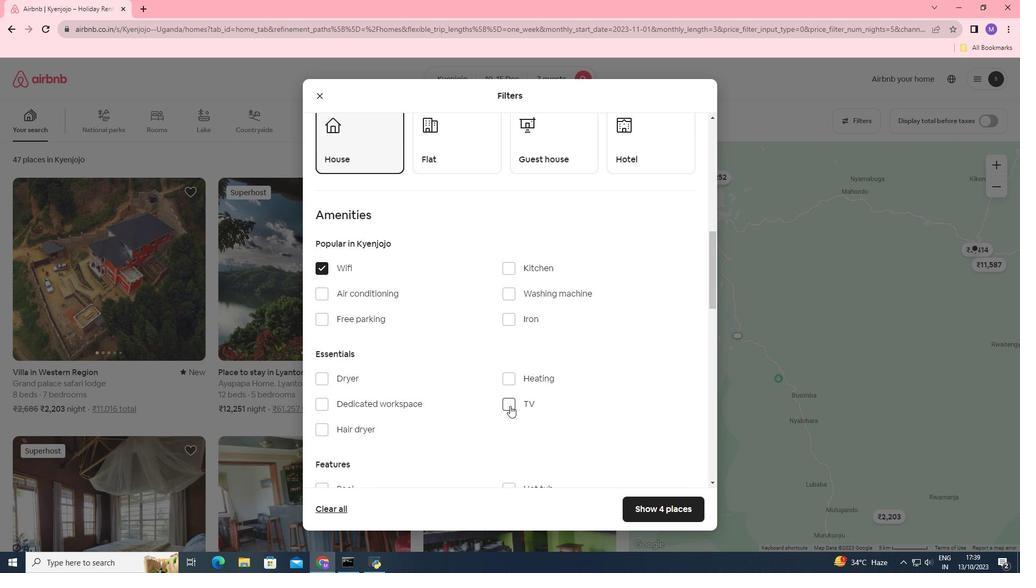 
Action: Mouse moved to (476, 395)
Screenshot: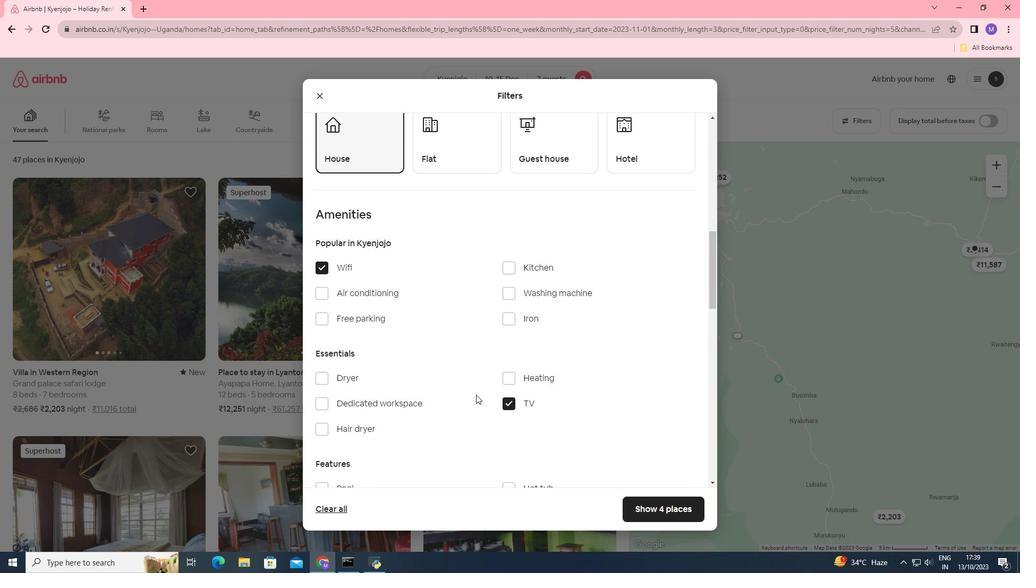 
Action: Mouse scrolled (476, 394) with delta (0, 0)
Screenshot: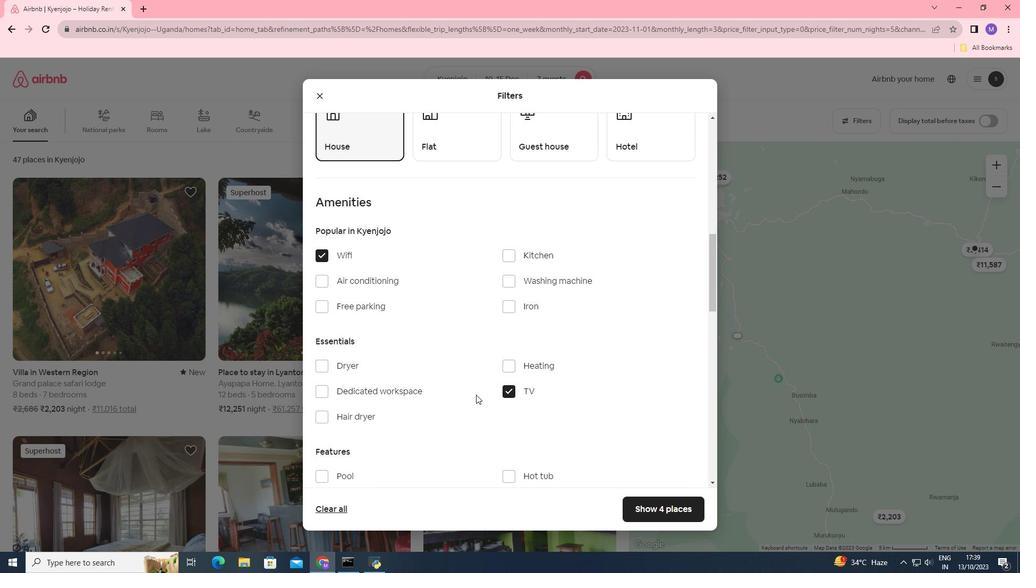 
Action: Mouse moved to (320, 266)
Screenshot: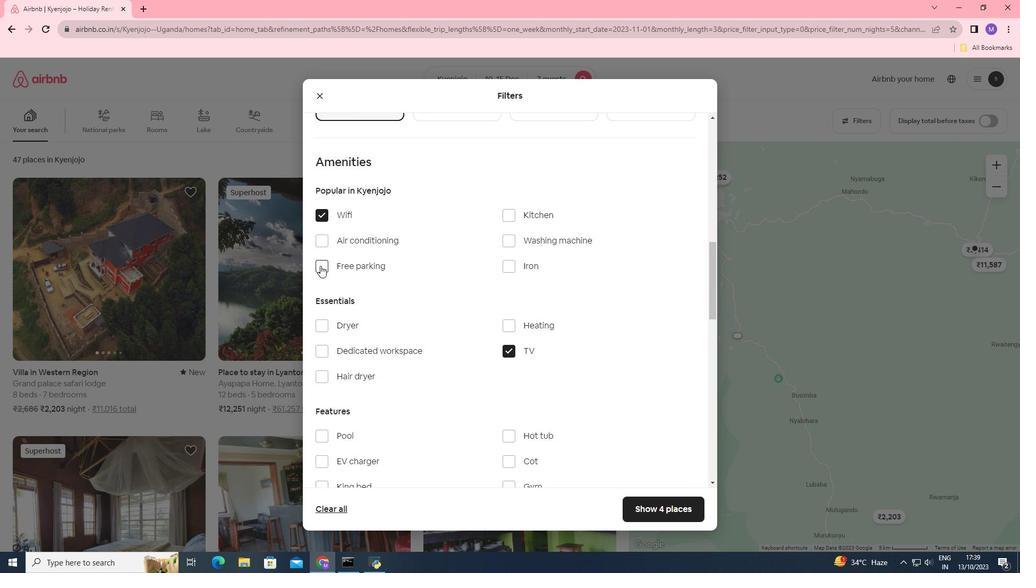 
Action: Mouse pressed left at (320, 266)
Screenshot: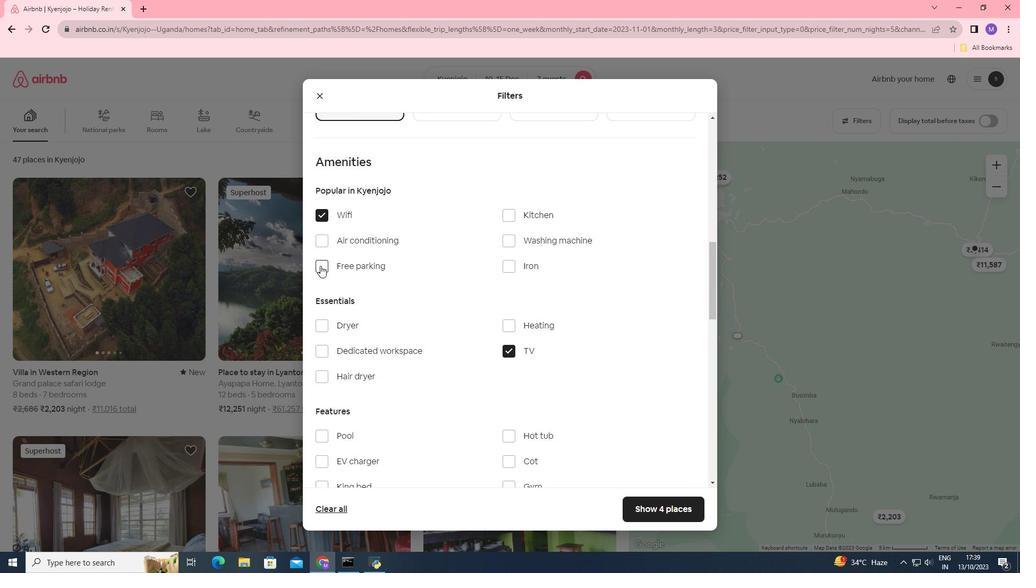
Action: Mouse moved to (438, 277)
Screenshot: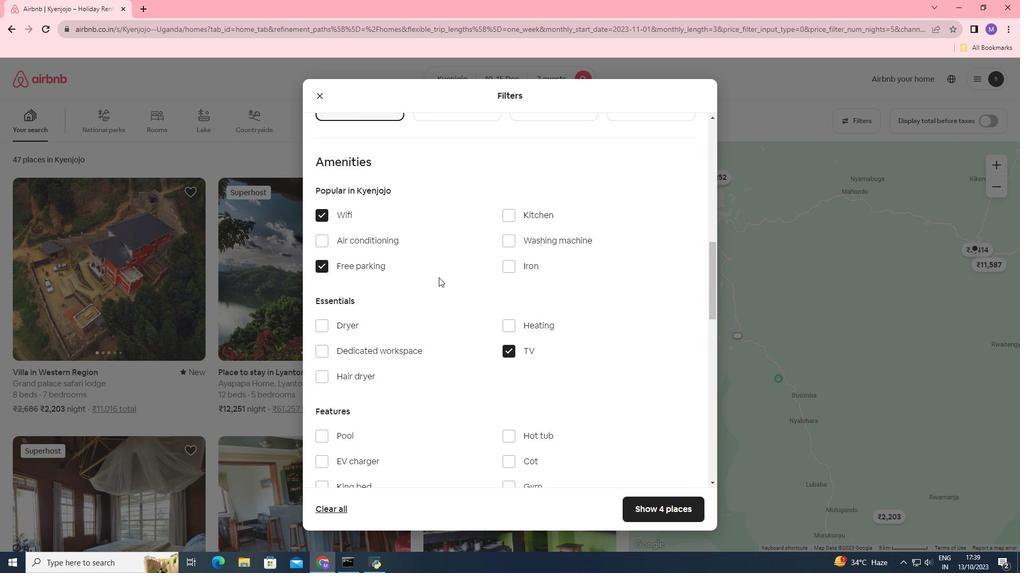 
Action: Mouse scrolled (438, 277) with delta (0, 0)
Screenshot: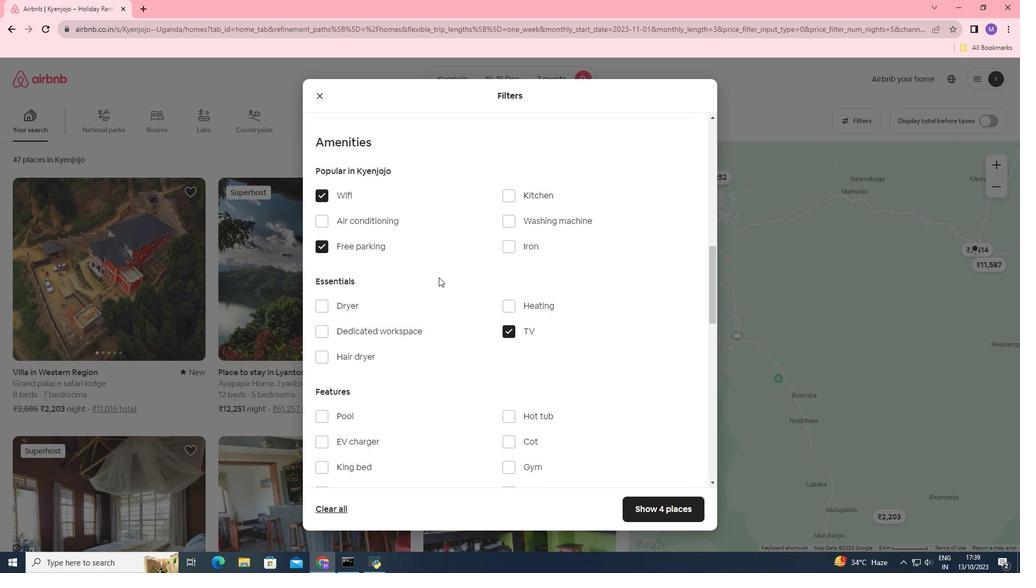 
Action: Mouse scrolled (438, 277) with delta (0, 0)
Screenshot: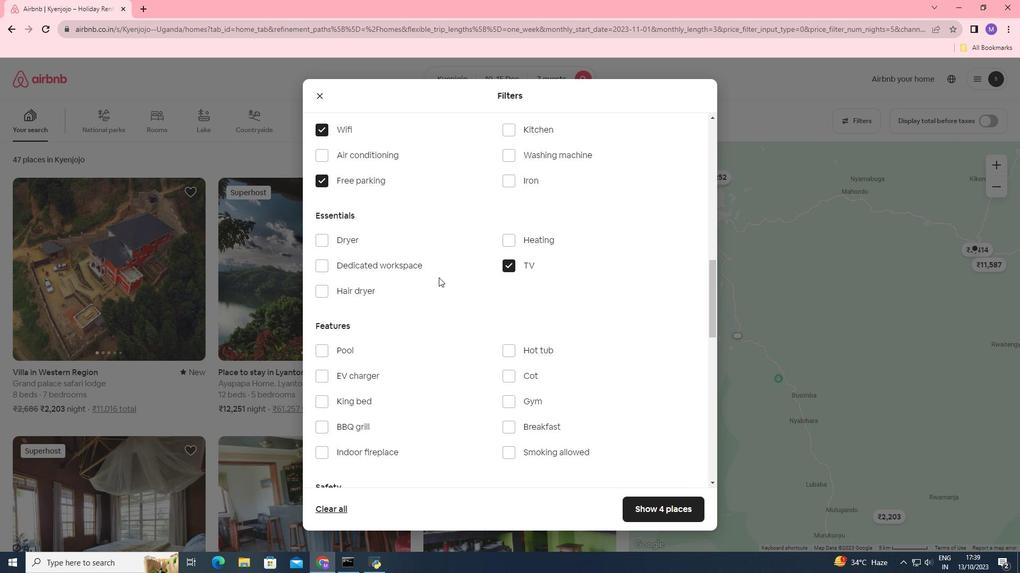 
Action: Mouse moved to (506, 381)
Screenshot: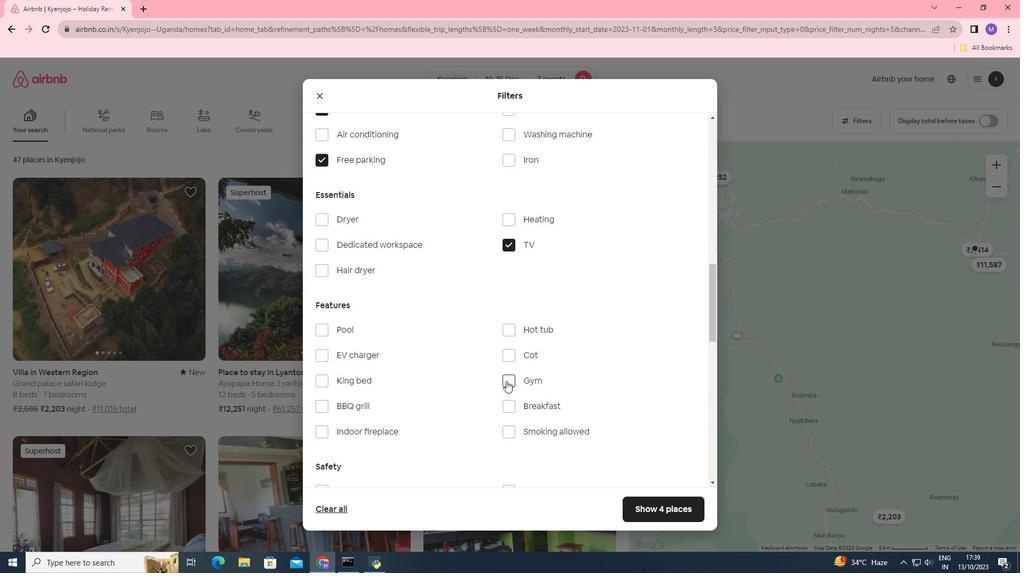 
Action: Mouse pressed left at (506, 381)
Screenshot: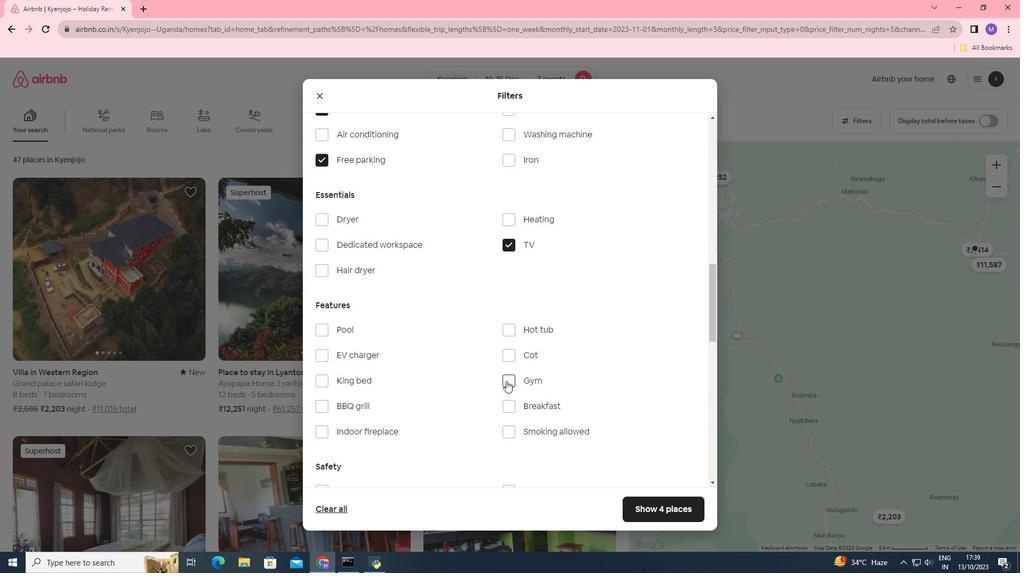 
Action: Mouse moved to (509, 402)
Screenshot: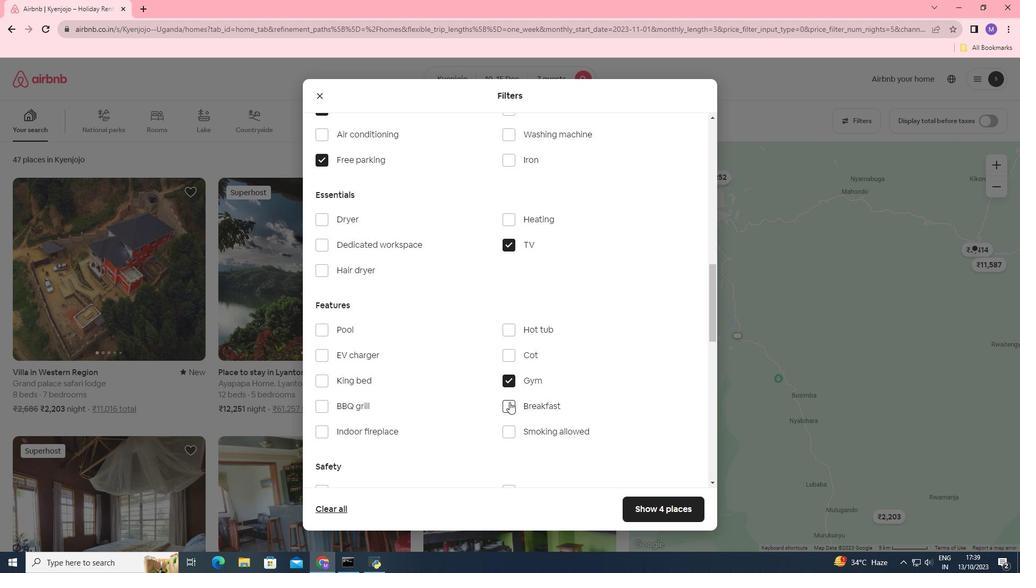 
Action: Mouse pressed left at (509, 402)
Screenshot: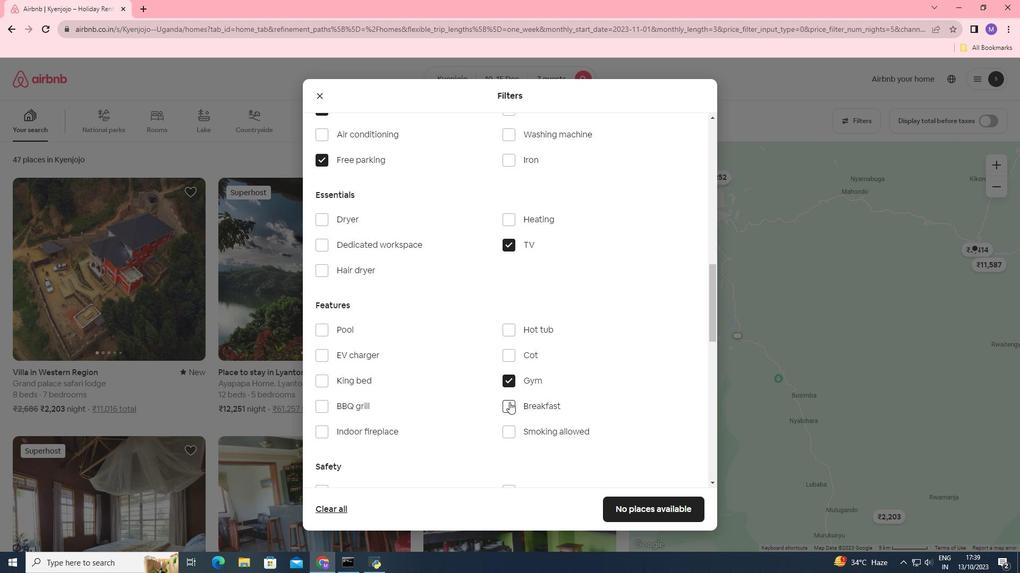 
Action: Mouse moved to (573, 440)
Screenshot: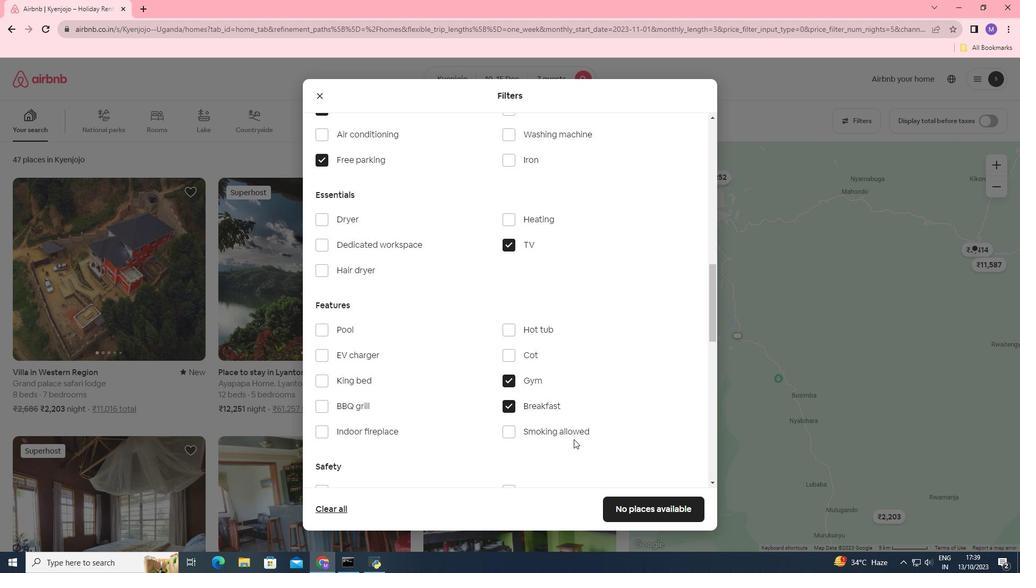 
